 Task: Search round trip flight ticket for 2 adults, 2 infants in seat and 1 infant on lap in first from Valdosta: Valdosta Regional Airport to Springfield: Abraham Lincoln Capital Airport on 5-2-2023 and return on 5-3-2023. Choice of flights is Royal air maroc. Number of bags: 1 carry on bag and 5 checked bags. Price is upto 100000. Outbound departure time preference is 10:45. Return departure time preference is 13:30.
Action: Mouse moved to (383, 507)
Screenshot: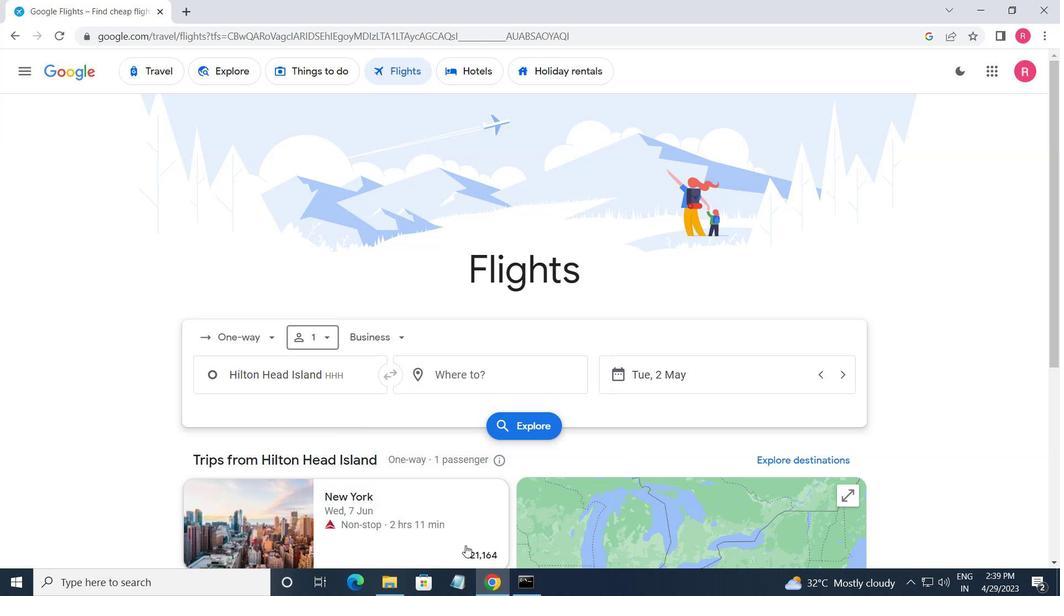 
Action: Mouse scrolled (383, 507) with delta (0, 0)
Screenshot: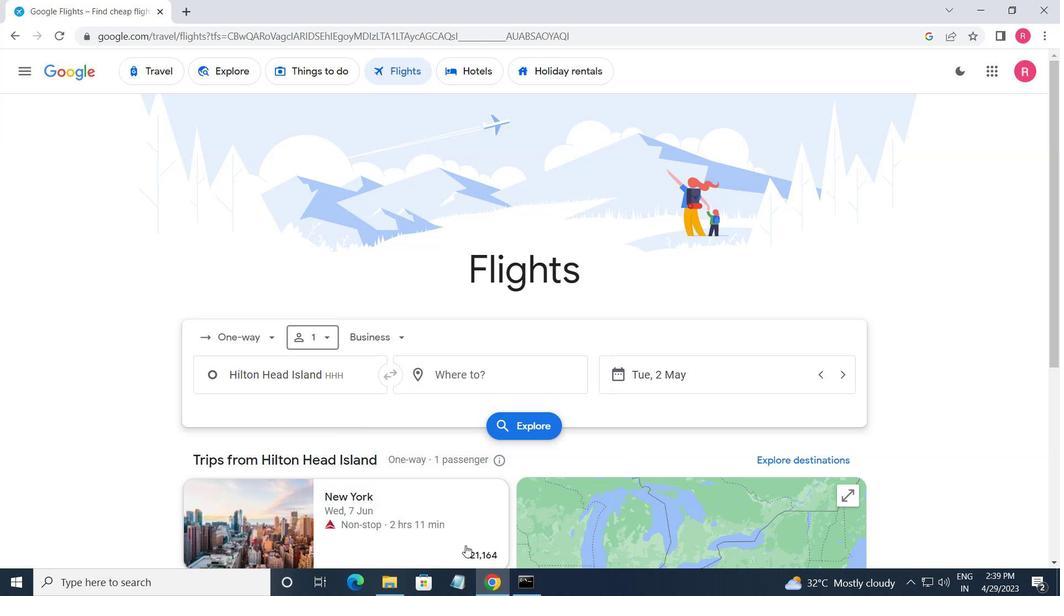 
Action: Mouse moved to (378, 506)
Screenshot: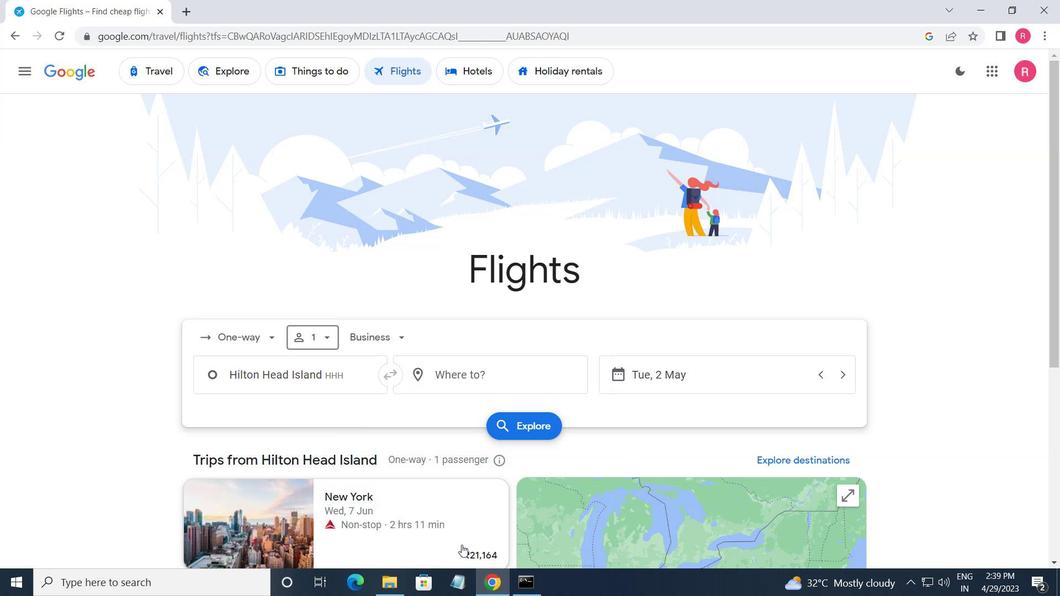 
Action: Mouse scrolled (378, 505) with delta (0, 0)
Screenshot: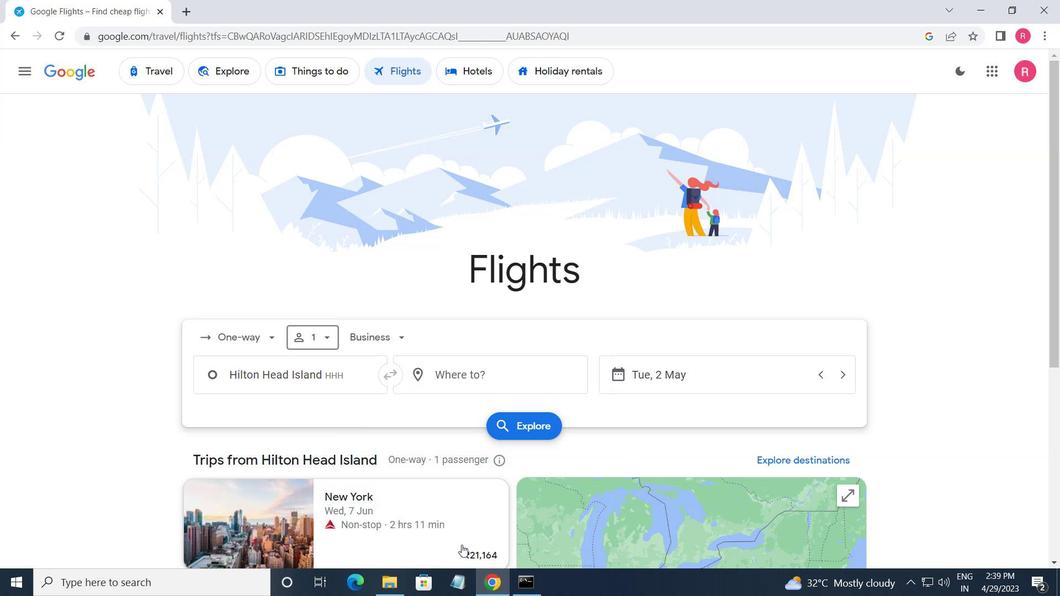
Action: Mouse moved to (364, 515)
Screenshot: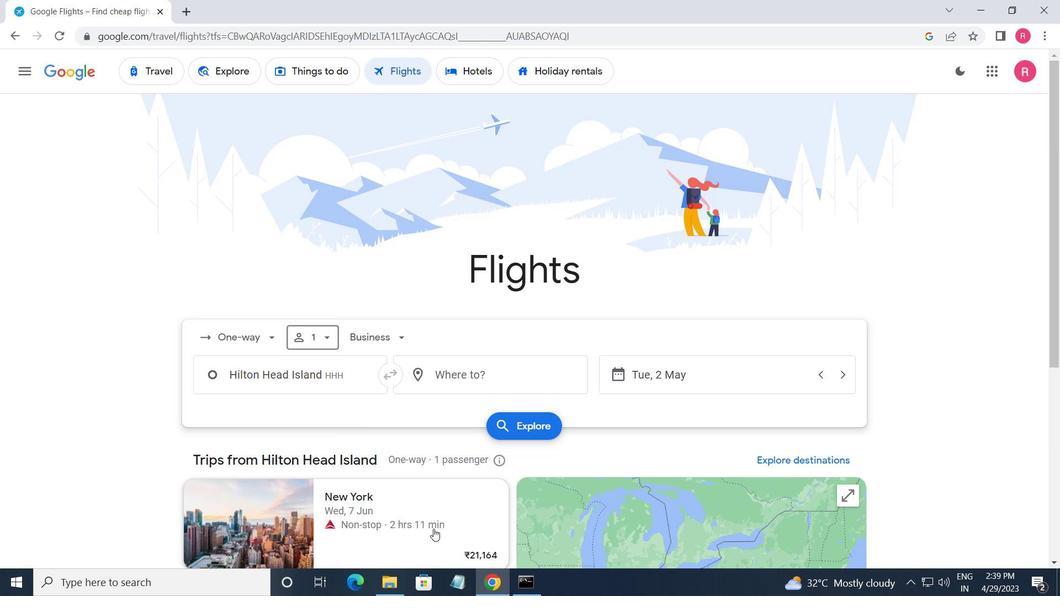 
Action: Mouse scrolled (364, 514) with delta (0, 0)
Screenshot: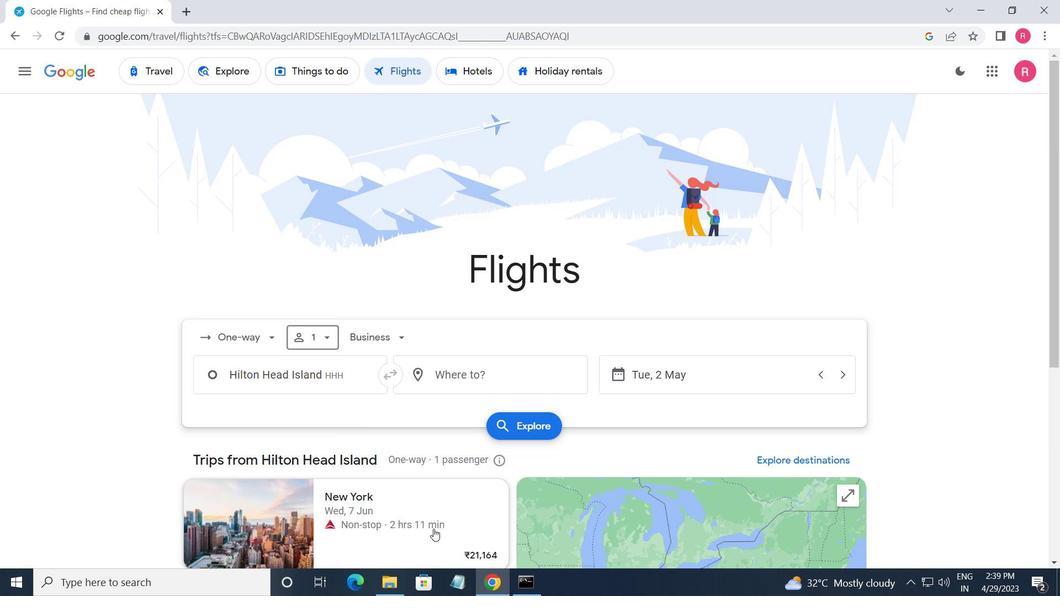 
Action: Mouse moved to (250, 136)
Screenshot: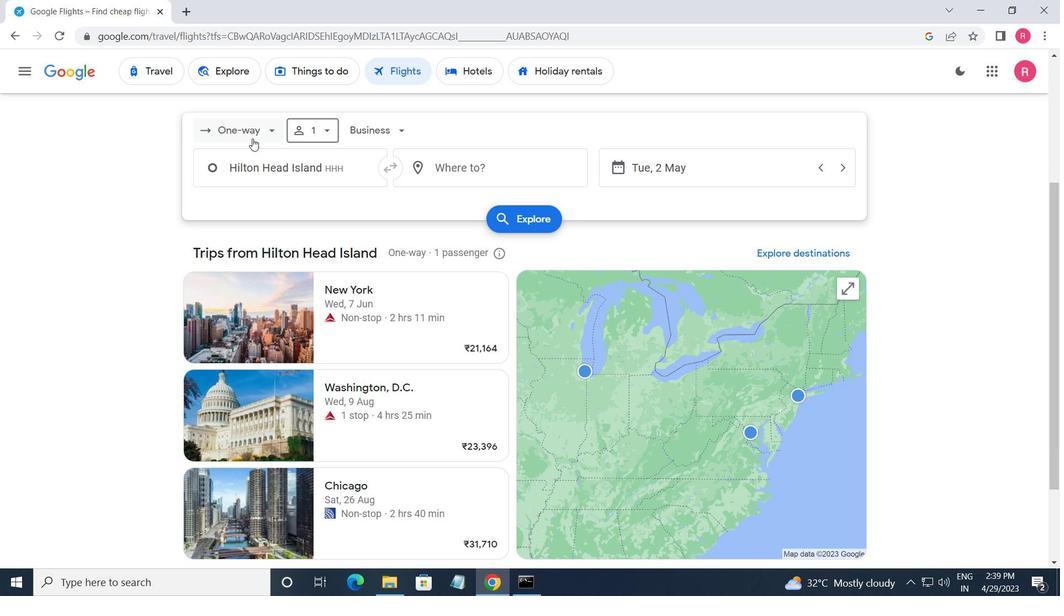 
Action: Mouse pressed left at (250, 136)
Screenshot: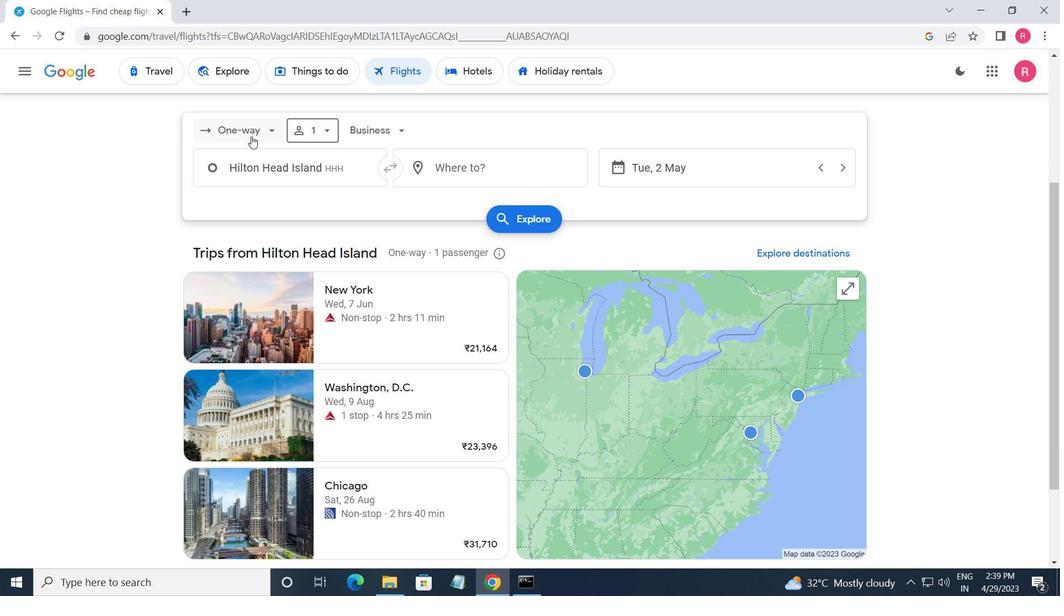 
Action: Mouse moved to (250, 171)
Screenshot: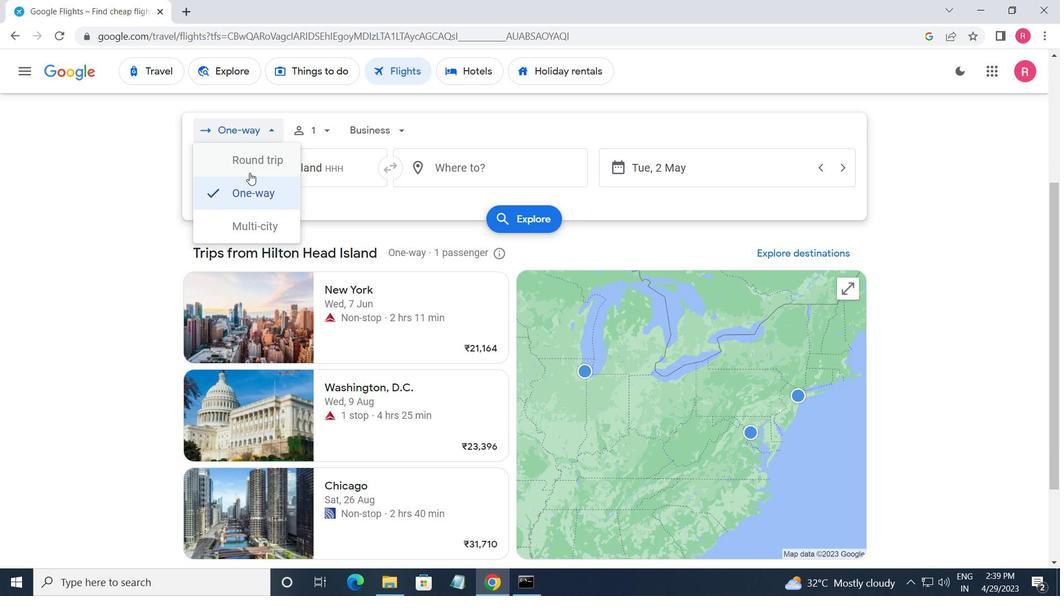 
Action: Mouse pressed left at (250, 171)
Screenshot: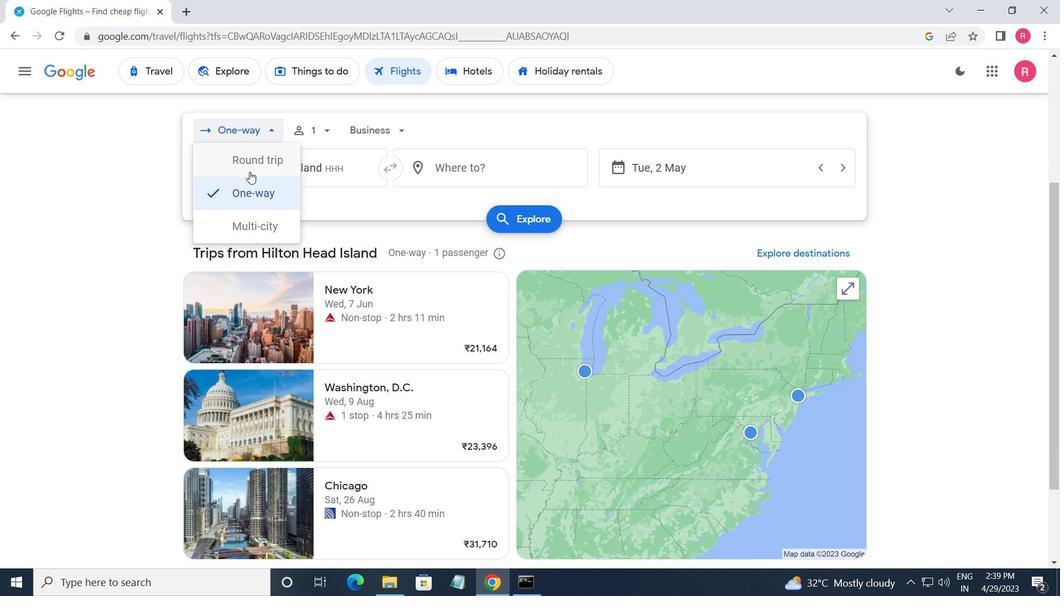 
Action: Mouse moved to (308, 128)
Screenshot: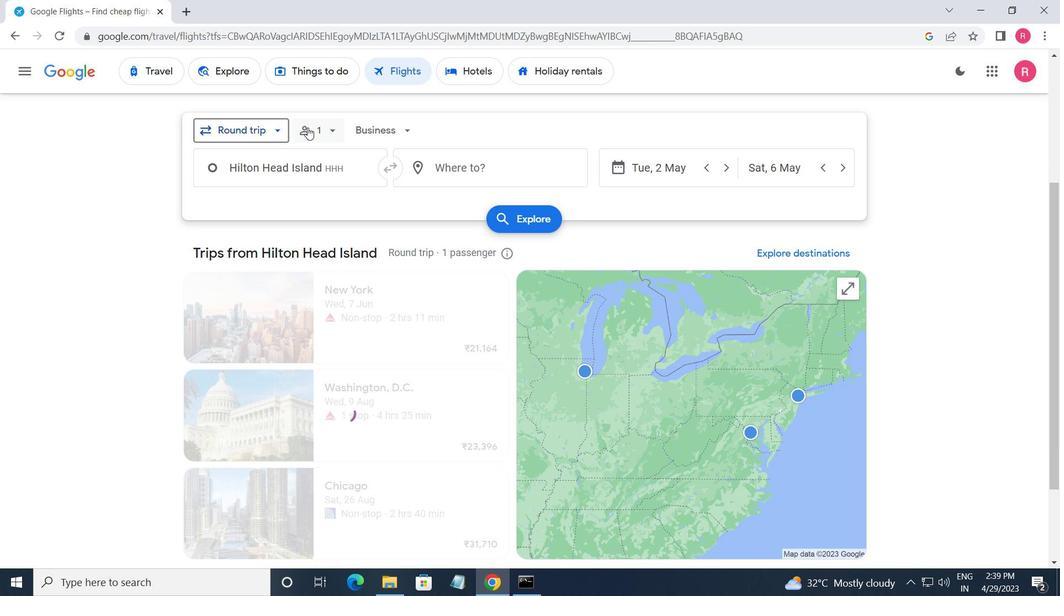 
Action: Mouse pressed left at (308, 128)
Screenshot: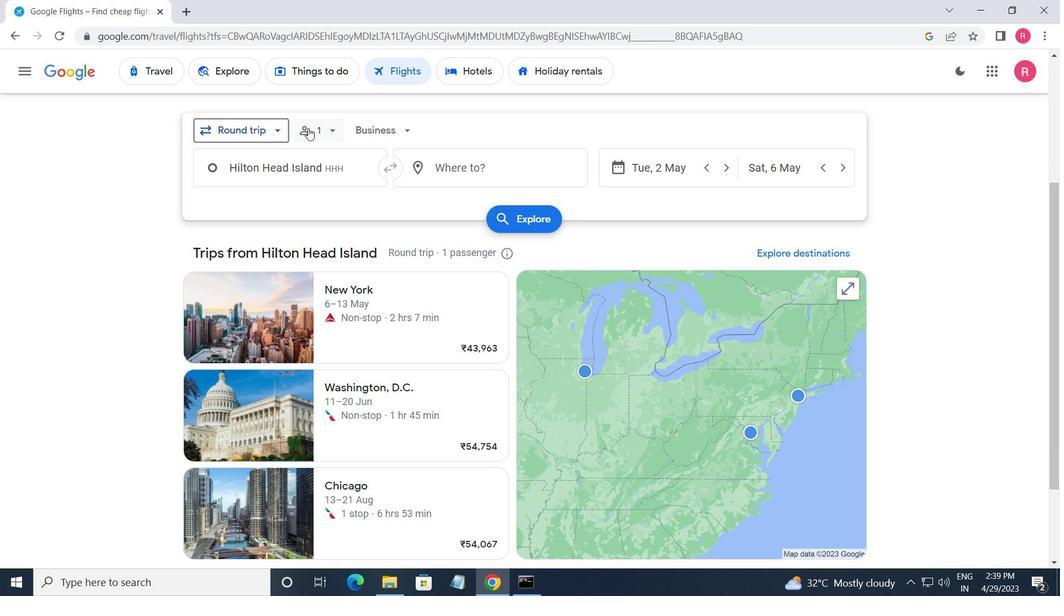 
Action: Mouse moved to (435, 167)
Screenshot: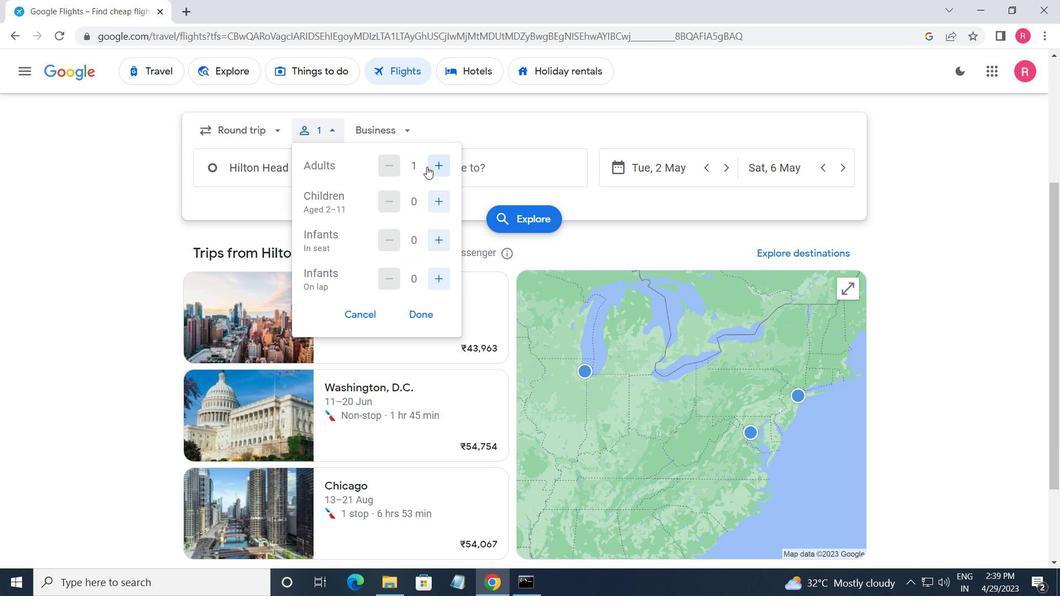 
Action: Mouse pressed left at (435, 167)
Screenshot: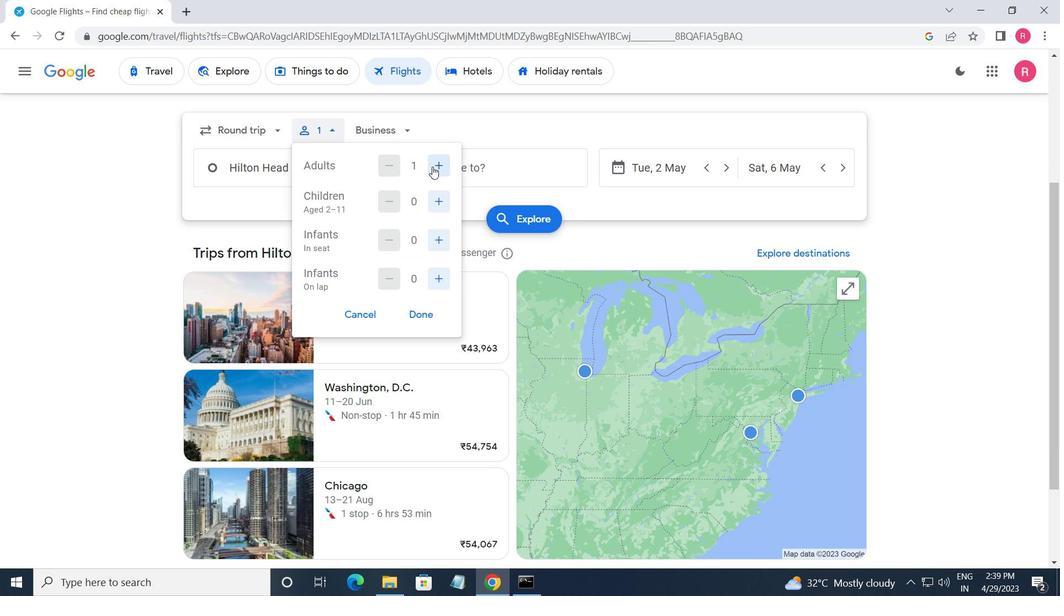 
Action: Mouse moved to (442, 197)
Screenshot: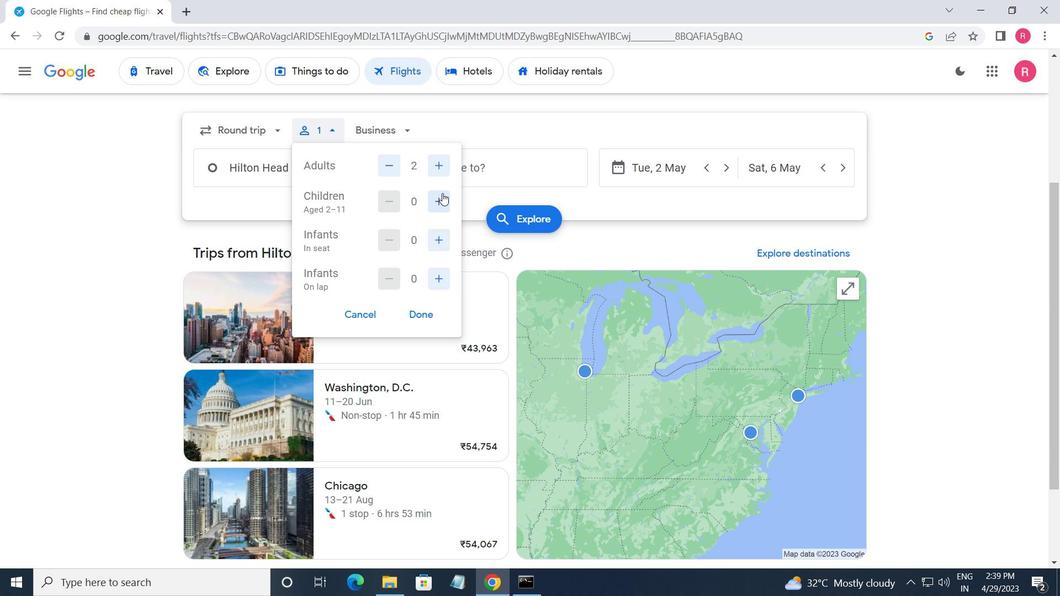 
Action: Mouse pressed left at (442, 197)
Screenshot: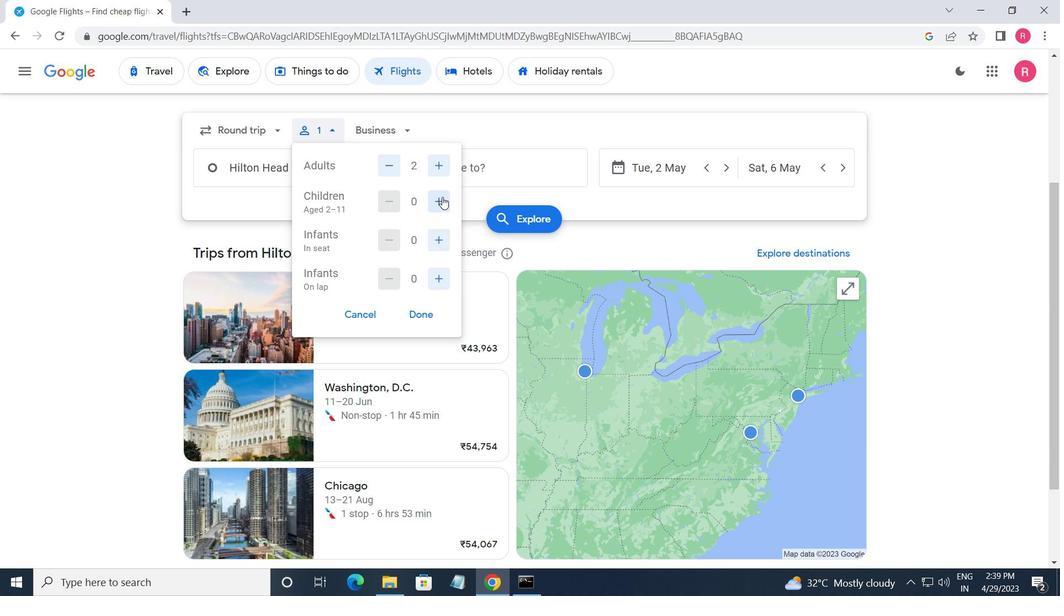 
Action: Mouse moved to (394, 198)
Screenshot: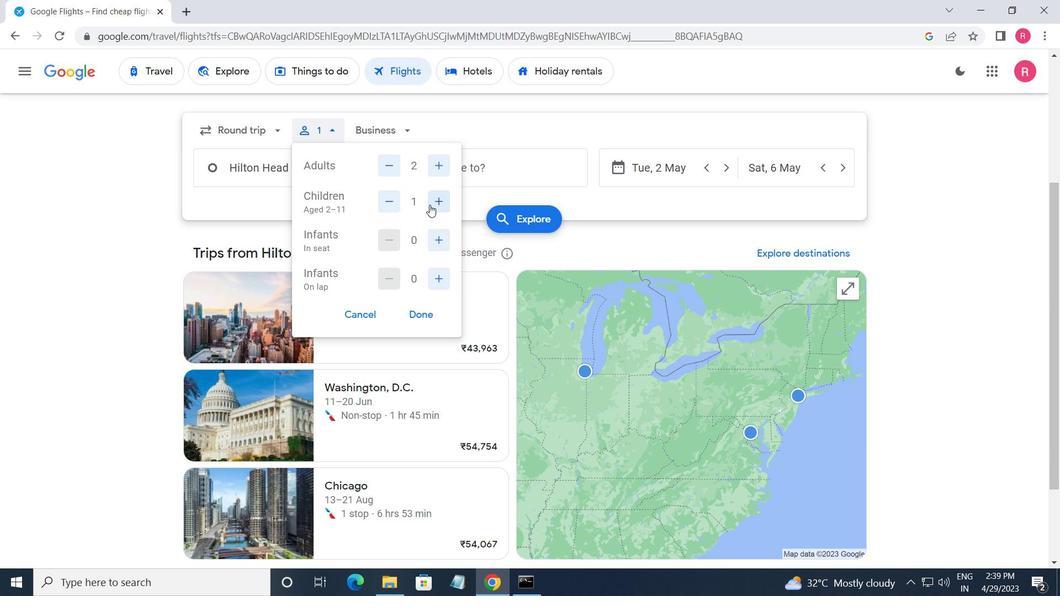 
Action: Mouse pressed left at (394, 198)
Screenshot: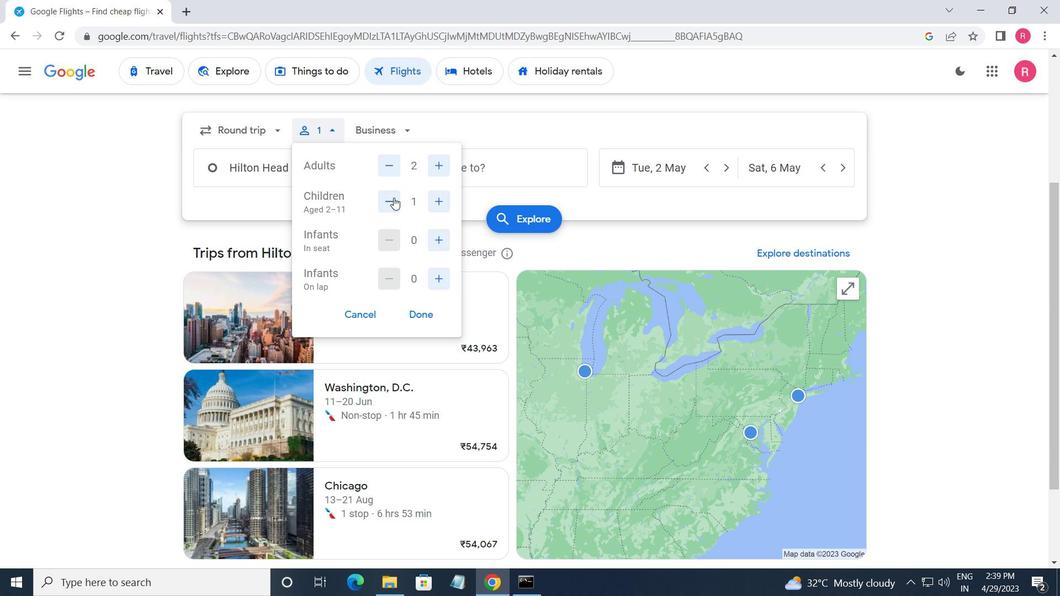 
Action: Mouse moved to (433, 232)
Screenshot: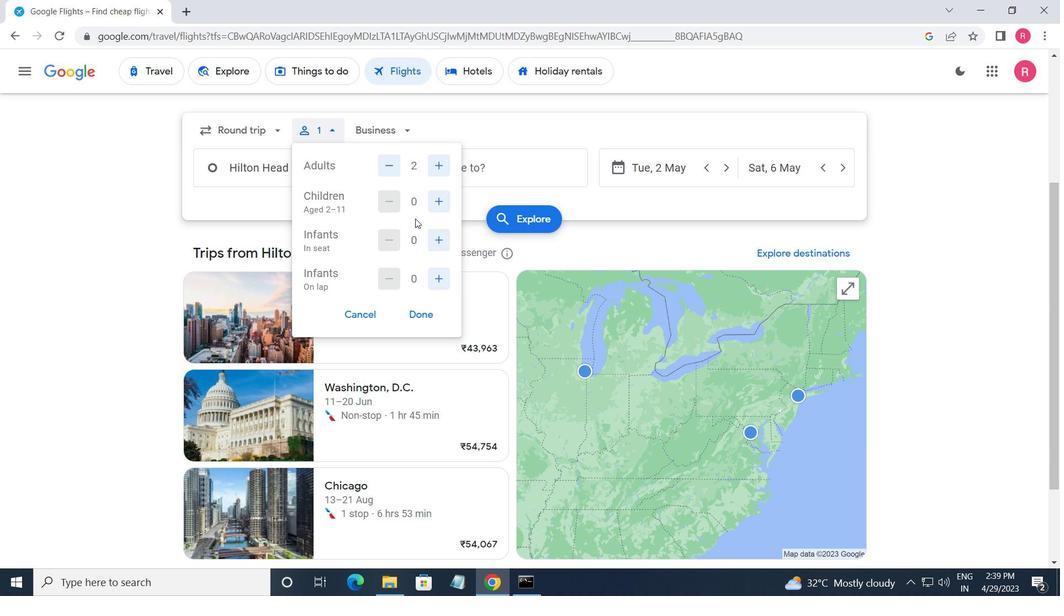 
Action: Mouse pressed left at (433, 232)
Screenshot: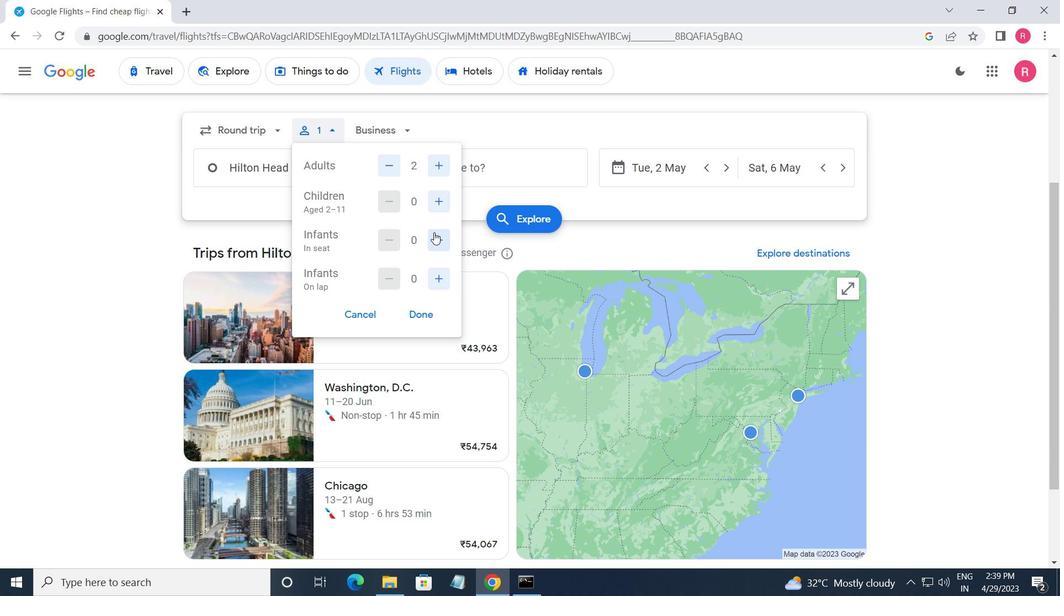 
Action: Mouse pressed left at (433, 232)
Screenshot: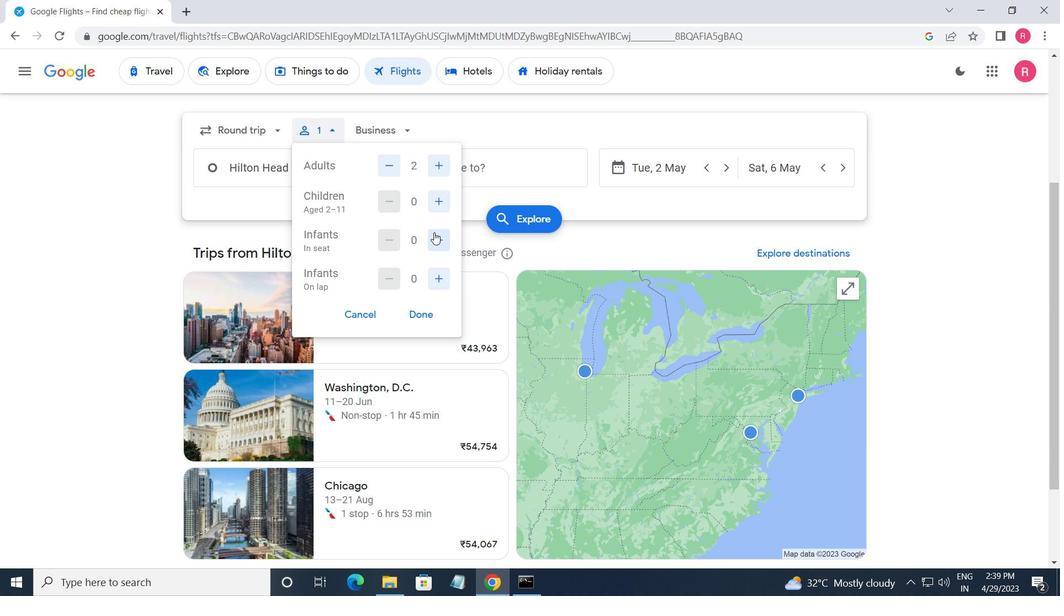 
Action: Mouse moved to (437, 277)
Screenshot: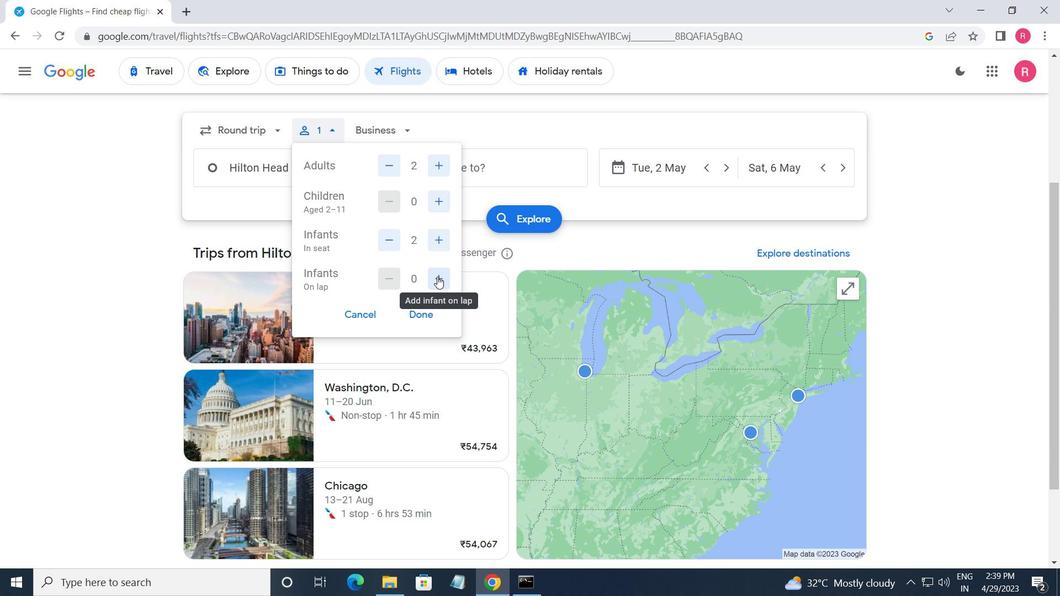 
Action: Mouse pressed left at (437, 277)
Screenshot: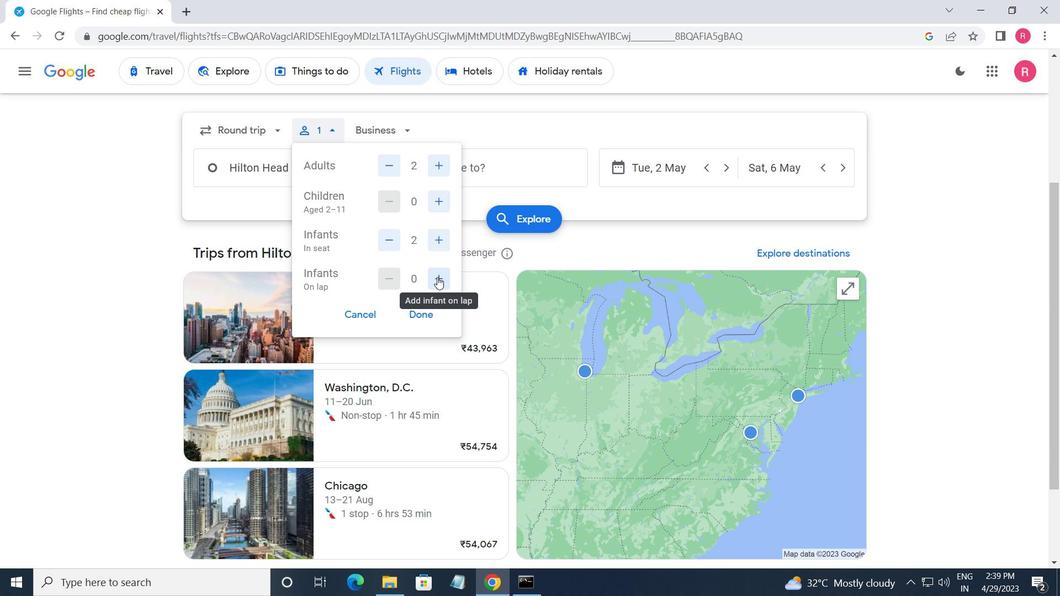 
Action: Mouse moved to (391, 131)
Screenshot: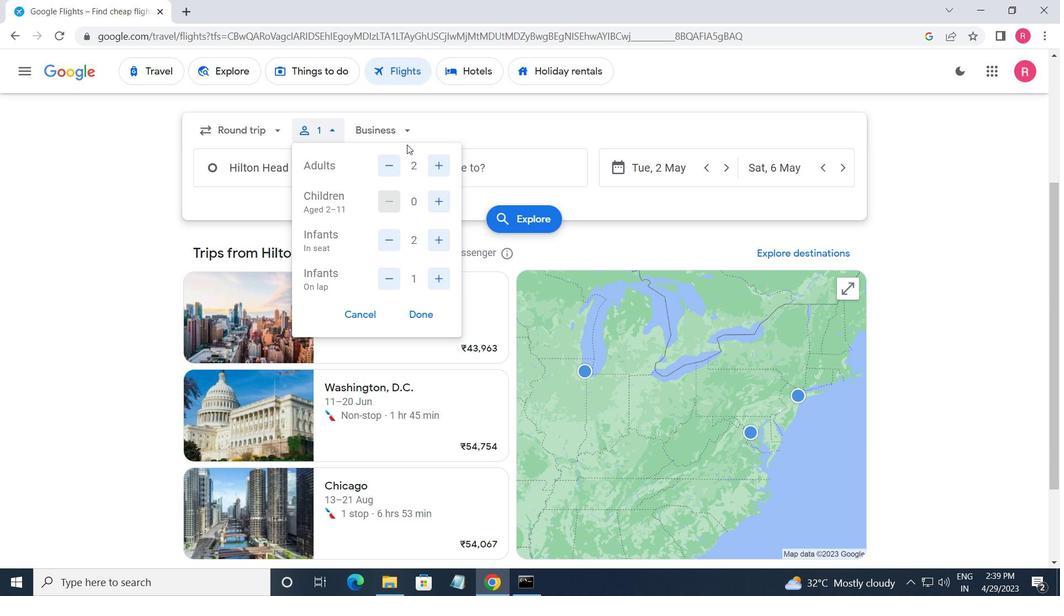 
Action: Mouse pressed left at (391, 131)
Screenshot: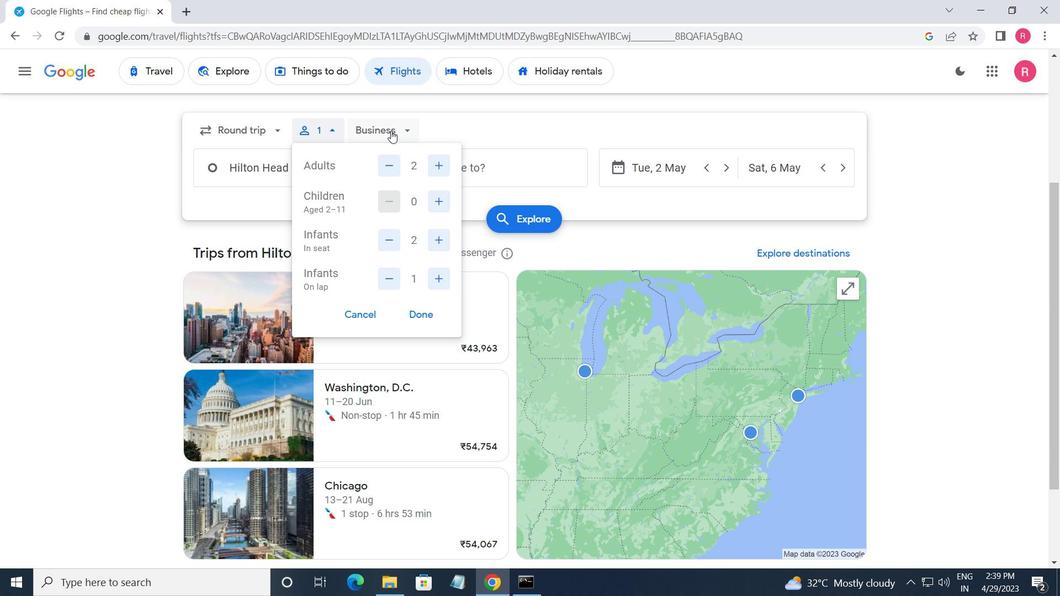 
Action: Mouse moved to (418, 250)
Screenshot: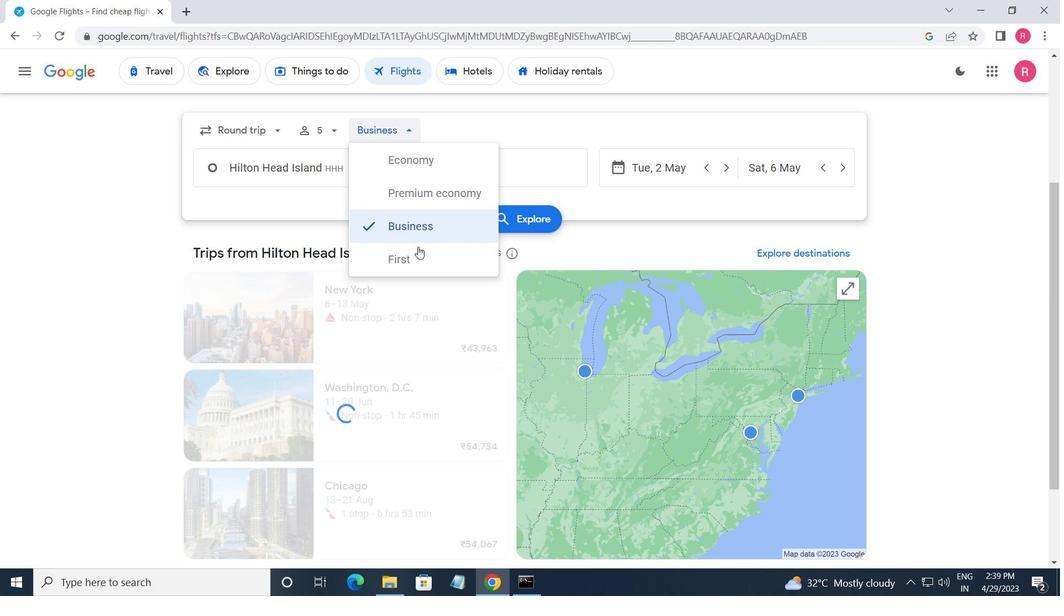 
Action: Mouse pressed left at (418, 250)
Screenshot: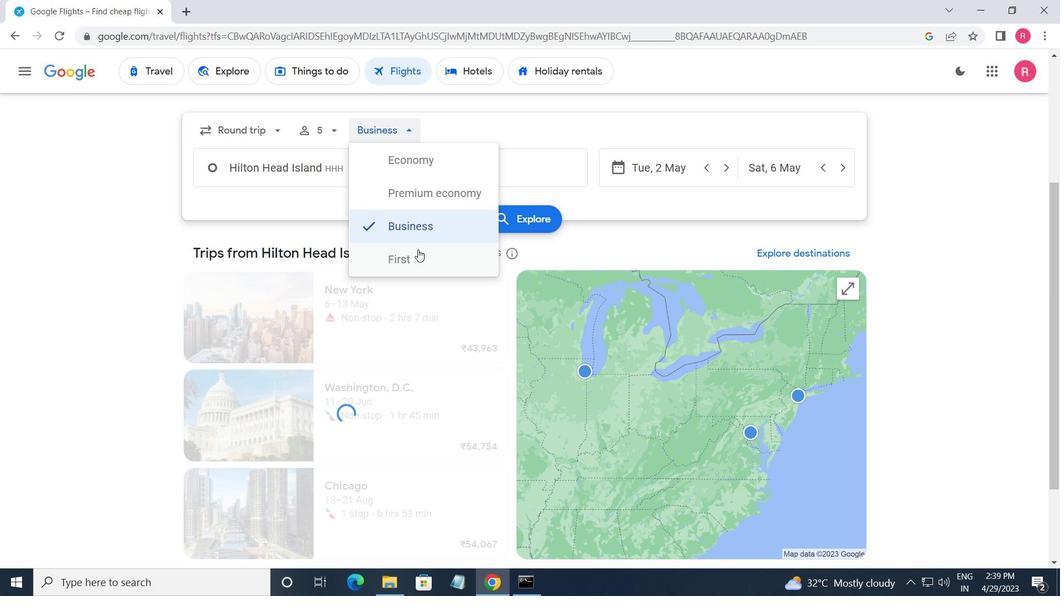 
Action: Mouse moved to (347, 173)
Screenshot: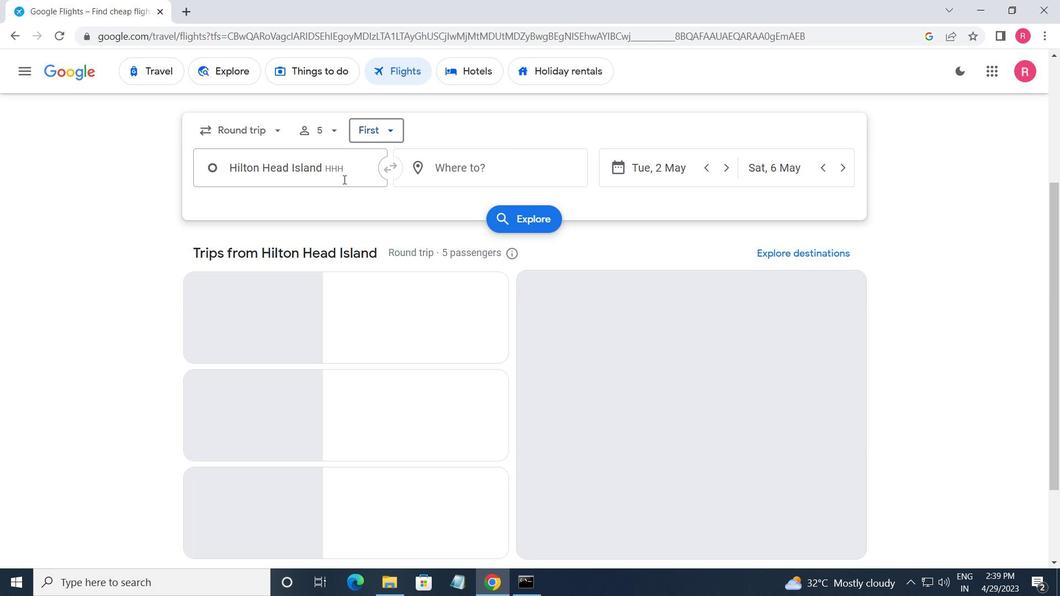 
Action: Mouse pressed left at (347, 173)
Screenshot: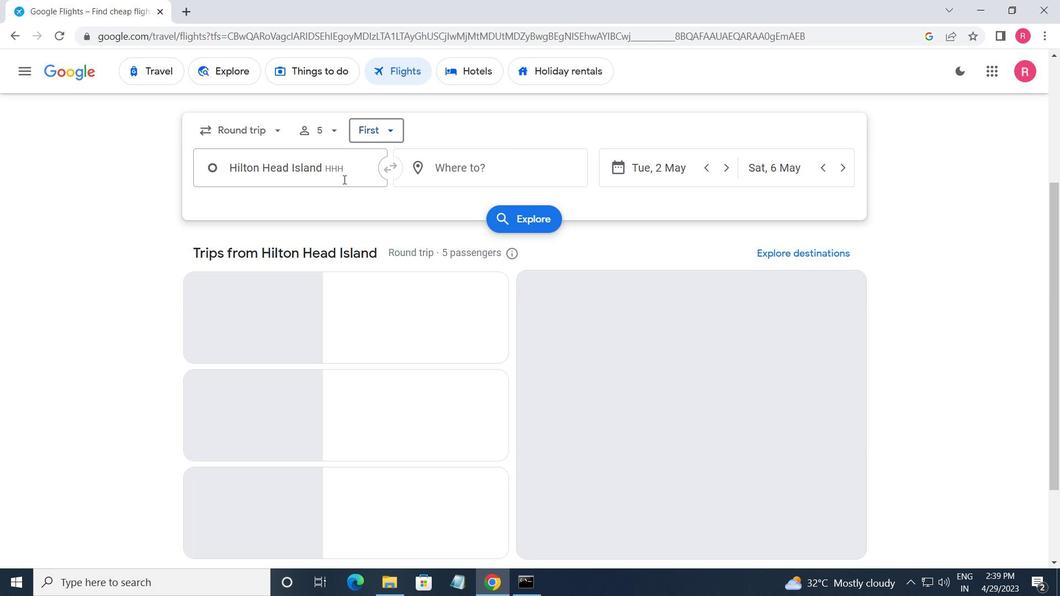 
Action: Mouse moved to (348, 173)
Screenshot: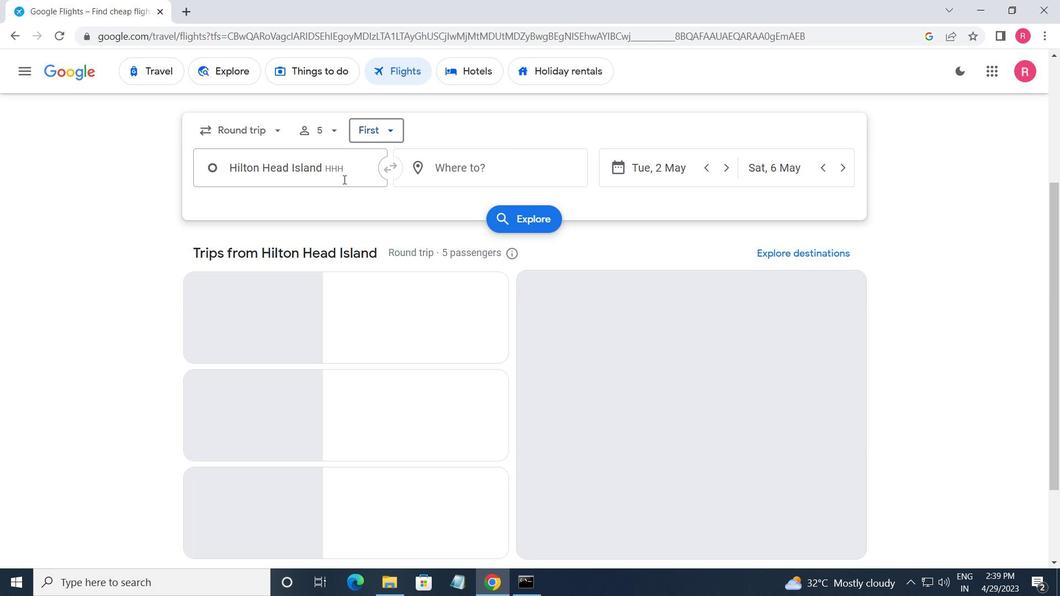 
Action: Key pressed <Key.shift>VALDOSTA<Key.space>
Screenshot: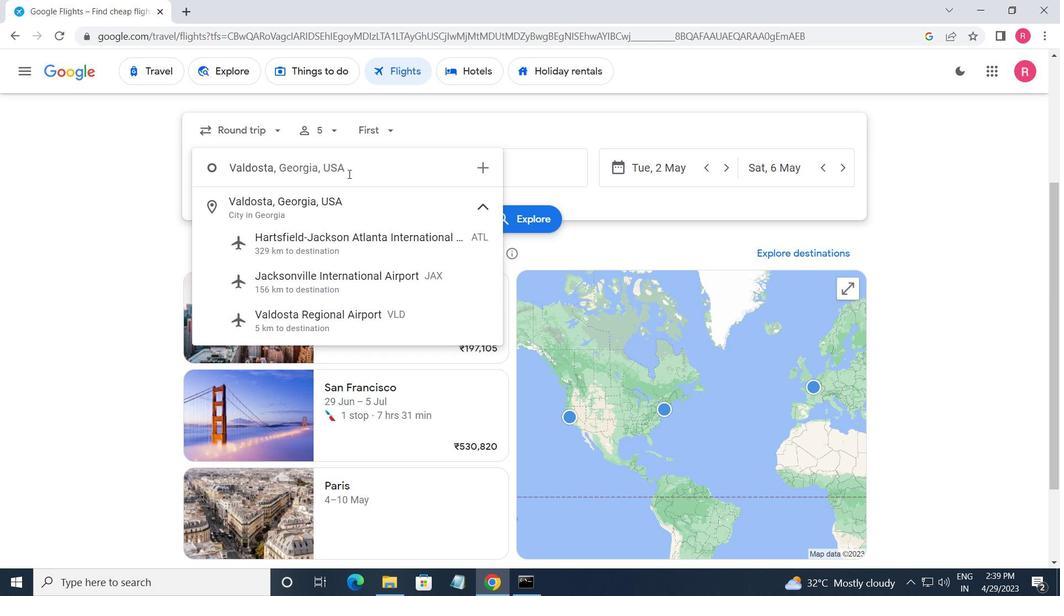 
Action: Mouse moved to (324, 332)
Screenshot: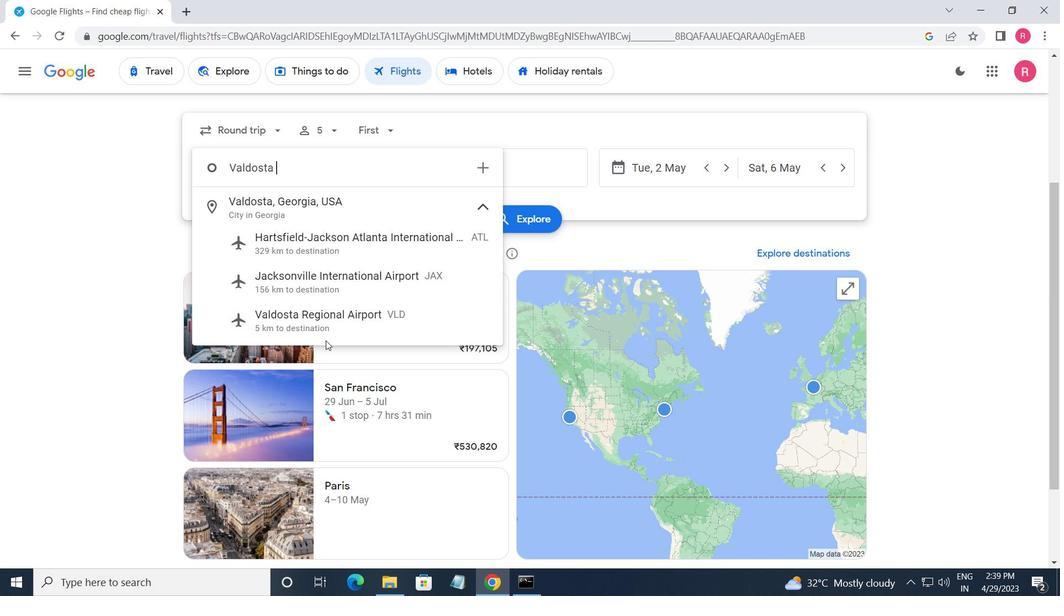
Action: Mouse pressed left at (324, 332)
Screenshot: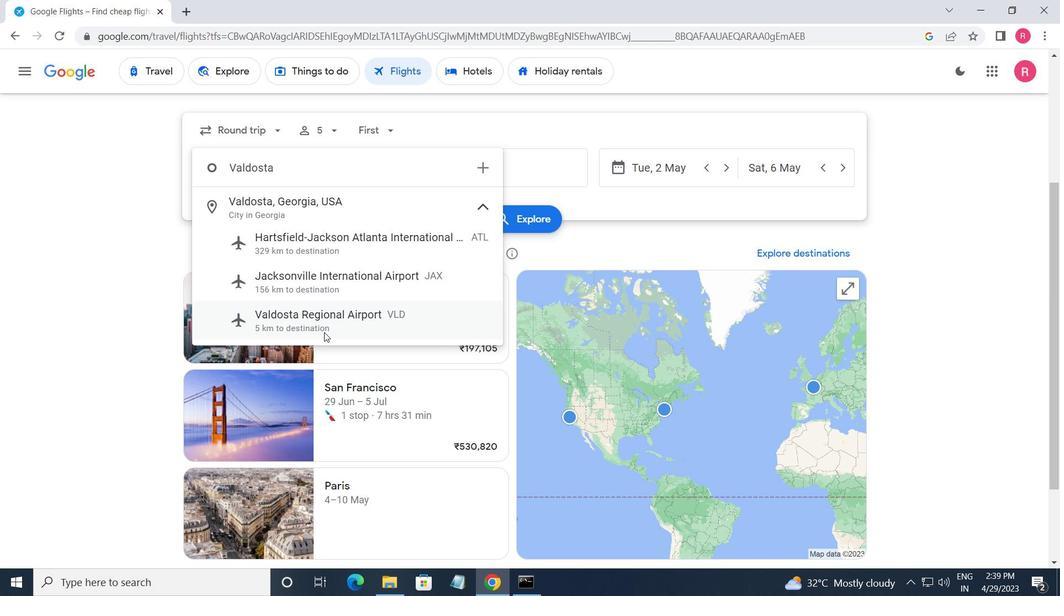 
Action: Mouse moved to (430, 173)
Screenshot: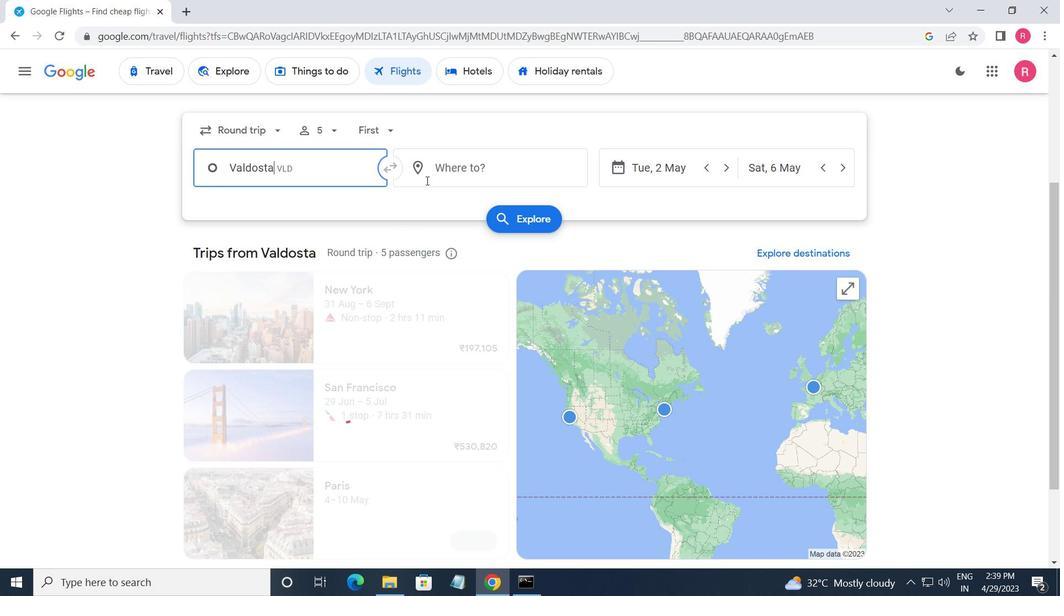 
Action: Mouse pressed left at (430, 173)
Screenshot: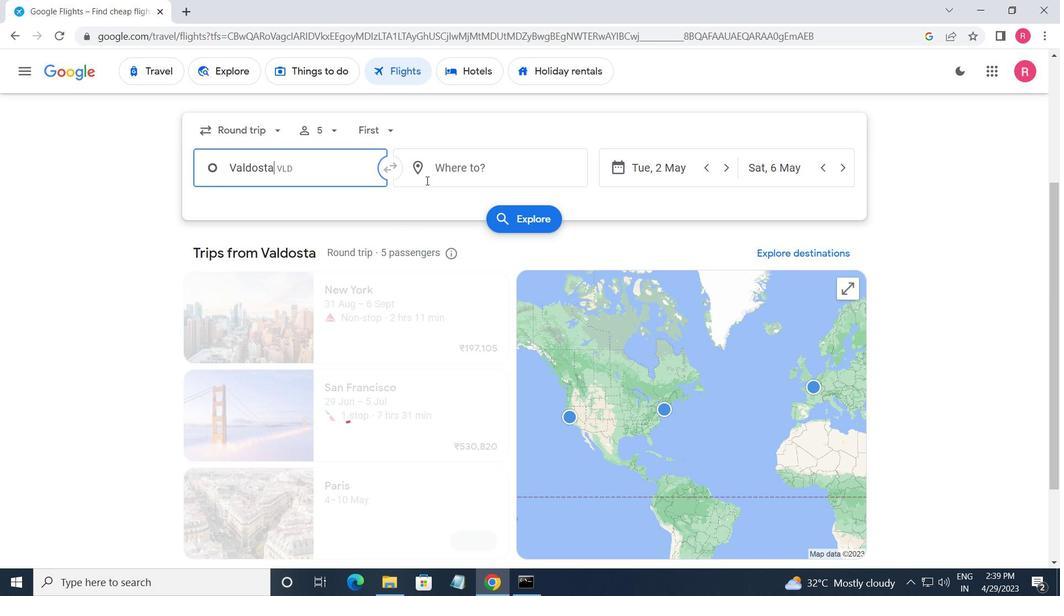
Action: Mouse moved to (480, 311)
Screenshot: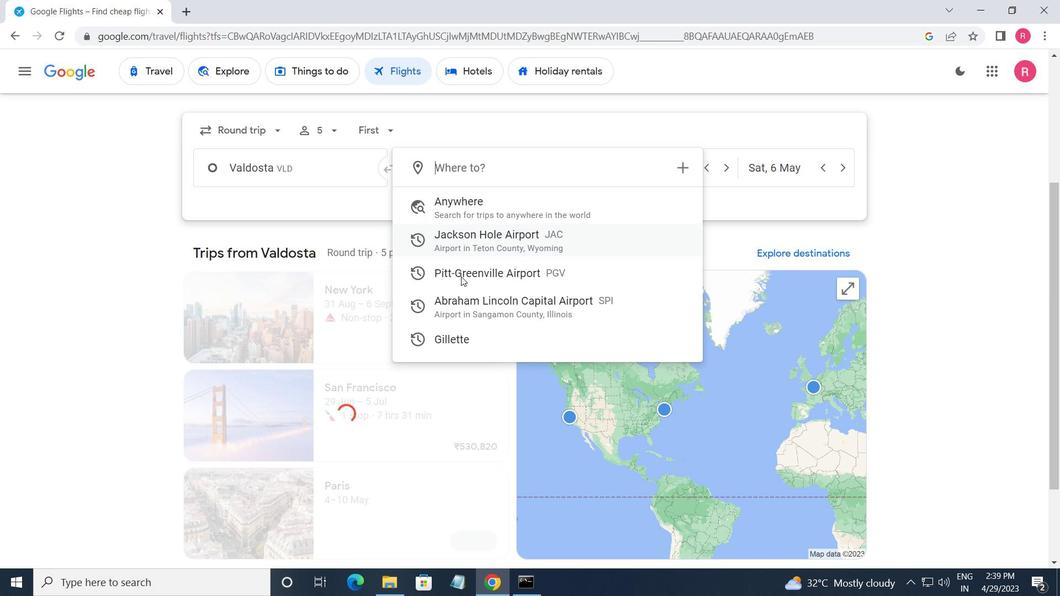 
Action: Mouse pressed left at (480, 311)
Screenshot: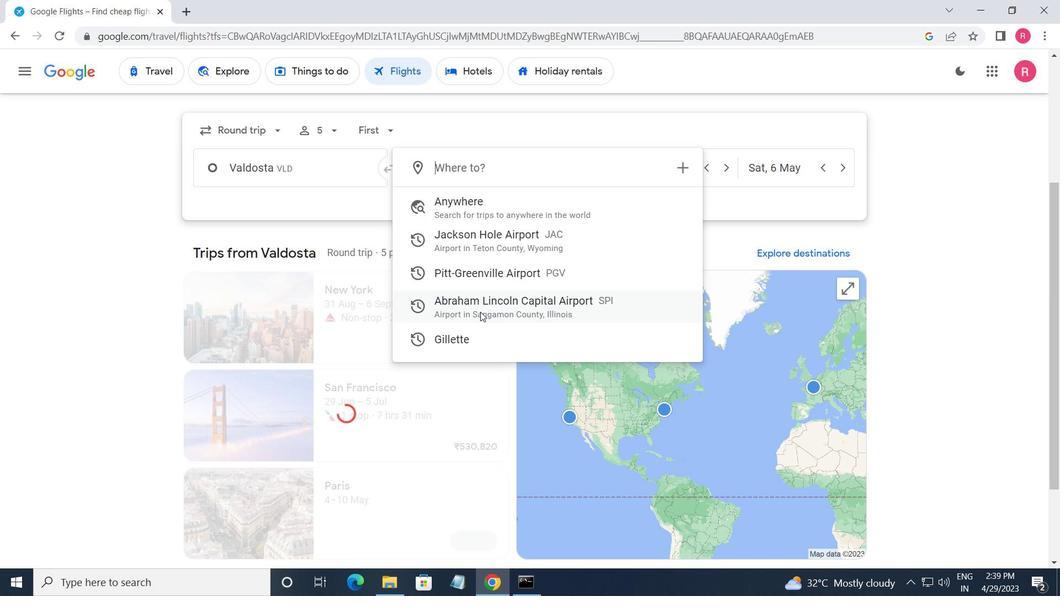 
Action: Mouse moved to (691, 178)
Screenshot: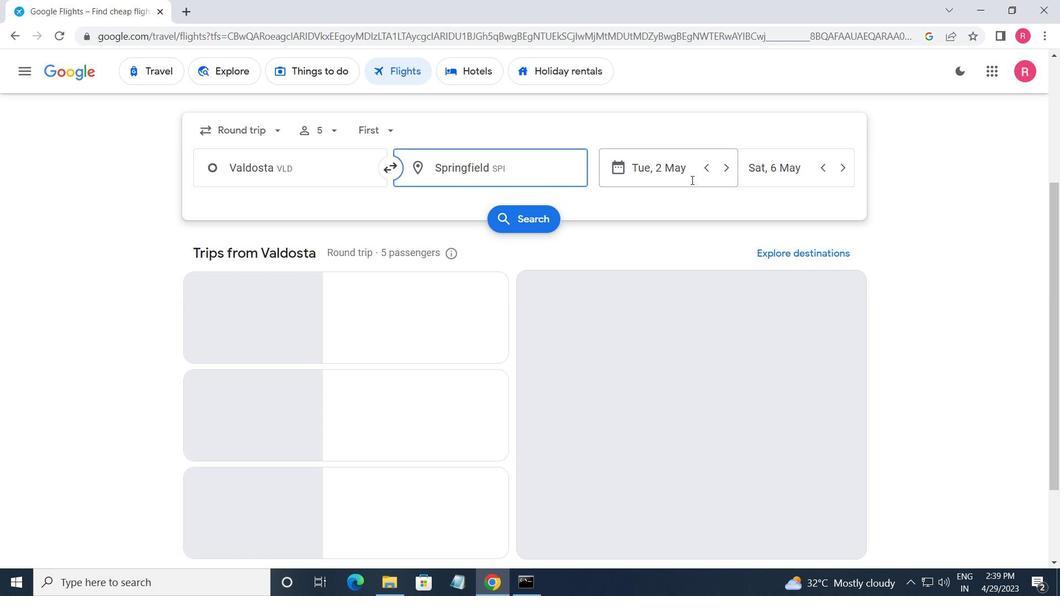 
Action: Mouse pressed left at (691, 178)
Screenshot: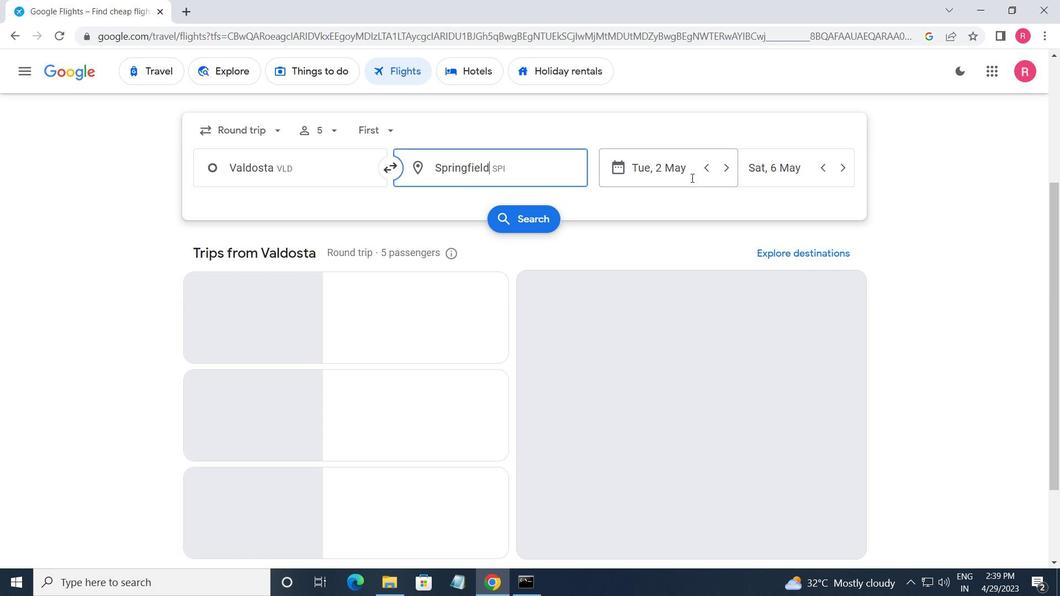 
Action: Mouse moved to (692, 286)
Screenshot: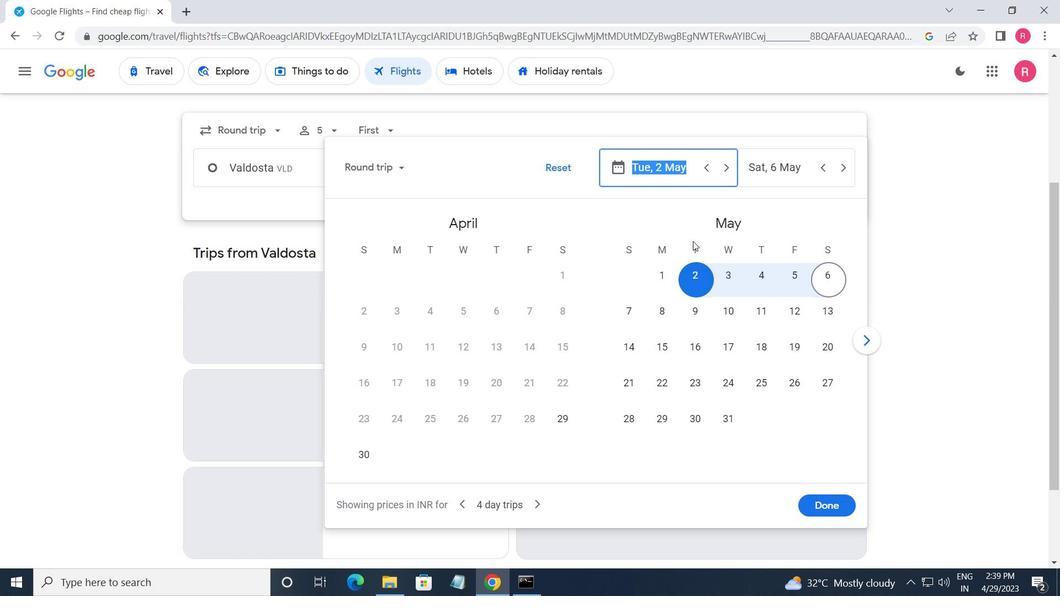 
Action: Mouse pressed left at (692, 286)
Screenshot: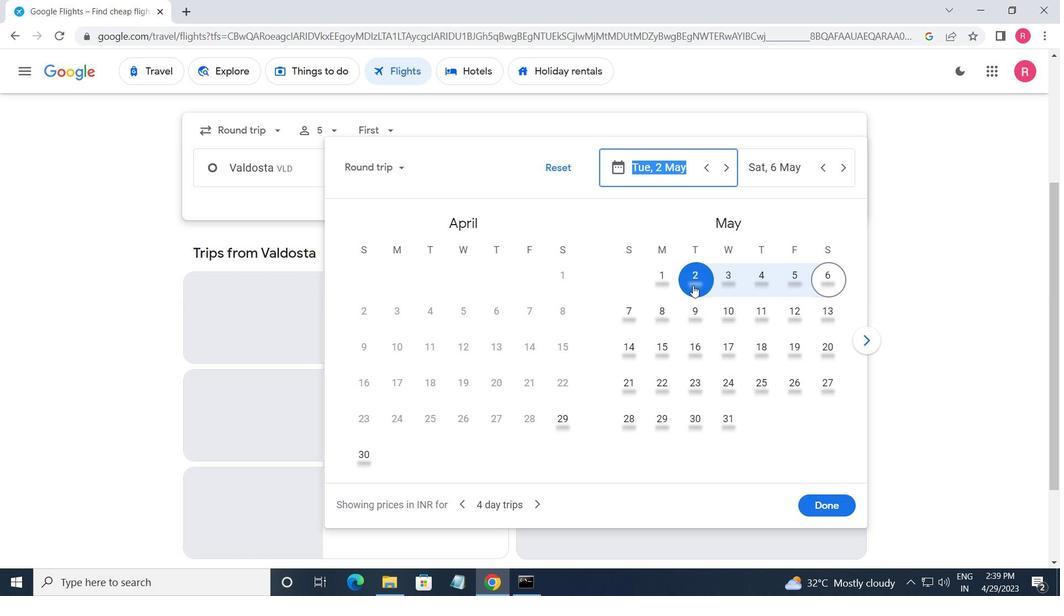
Action: Mouse moved to (731, 282)
Screenshot: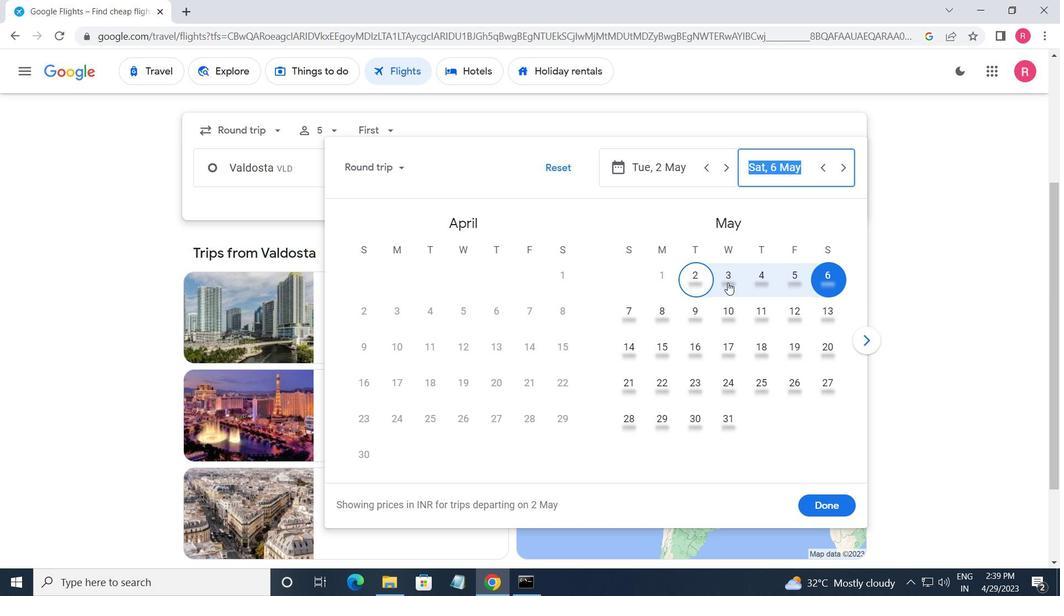 
Action: Mouse pressed left at (731, 282)
Screenshot: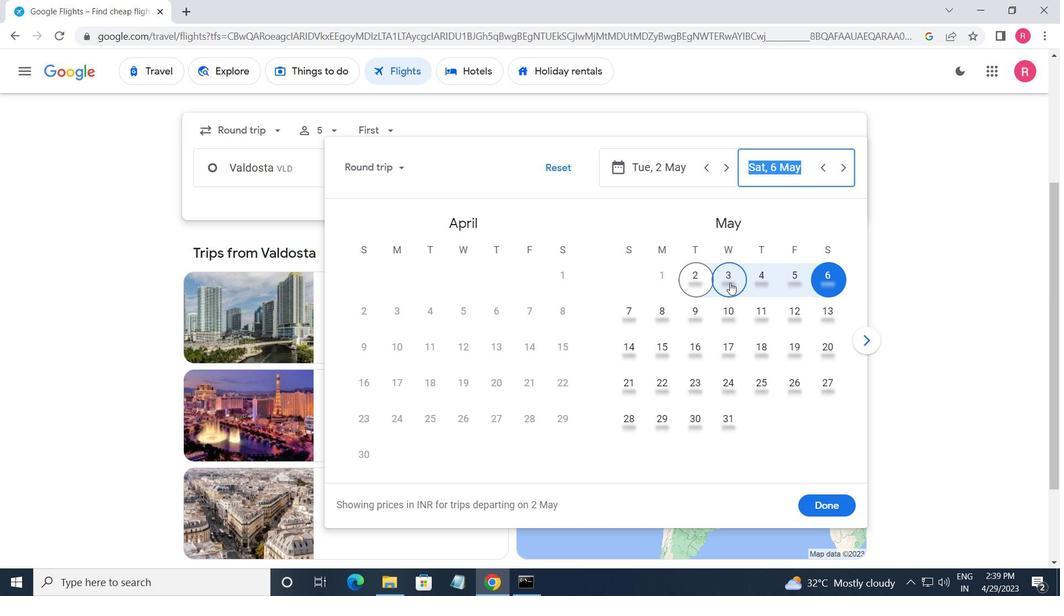 
Action: Mouse moved to (821, 506)
Screenshot: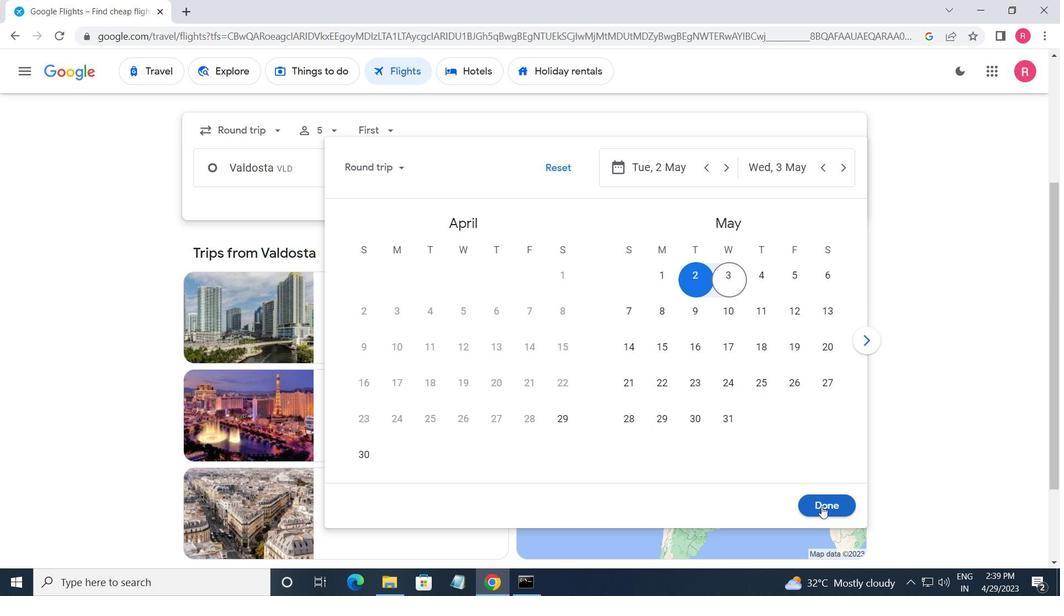 
Action: Mouse pressed left at (821, 506)
Screenshot: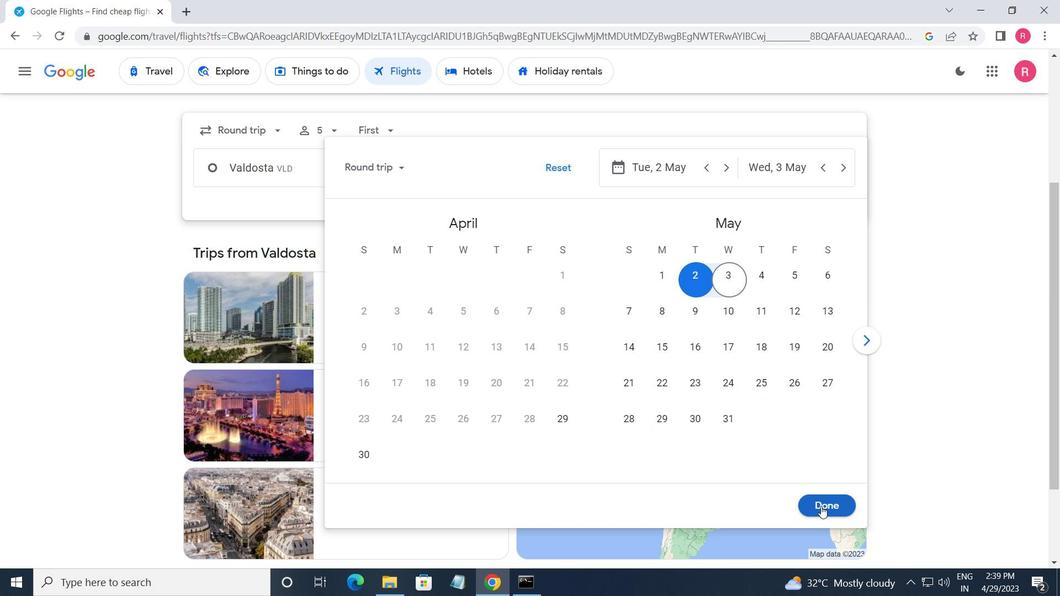 
Action: Mouse moved to (531, 230)
Screenshot: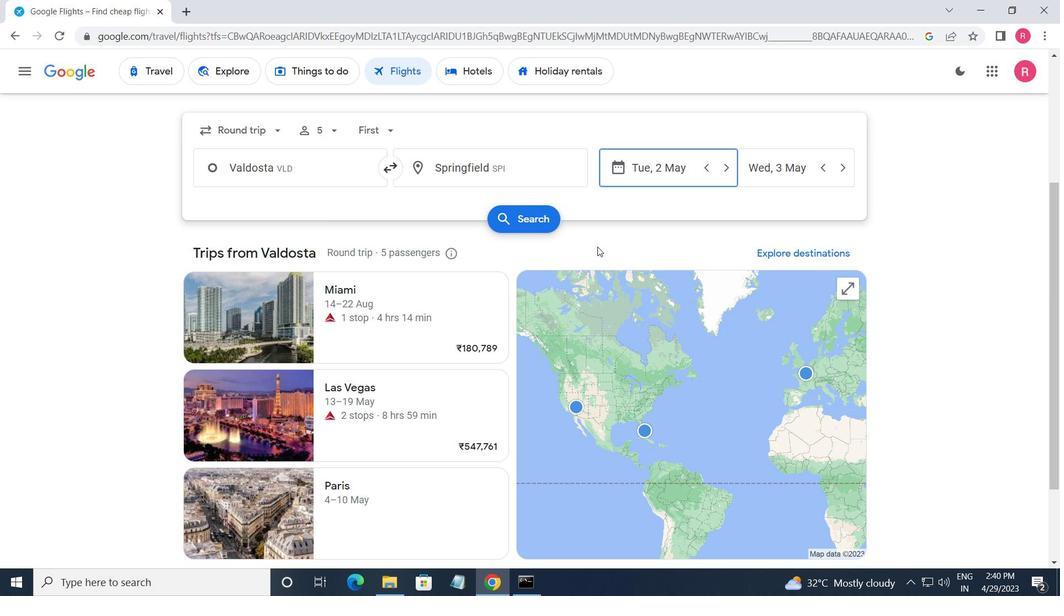 
Action: Mouse pressed left at (531, 230)
Screenshot: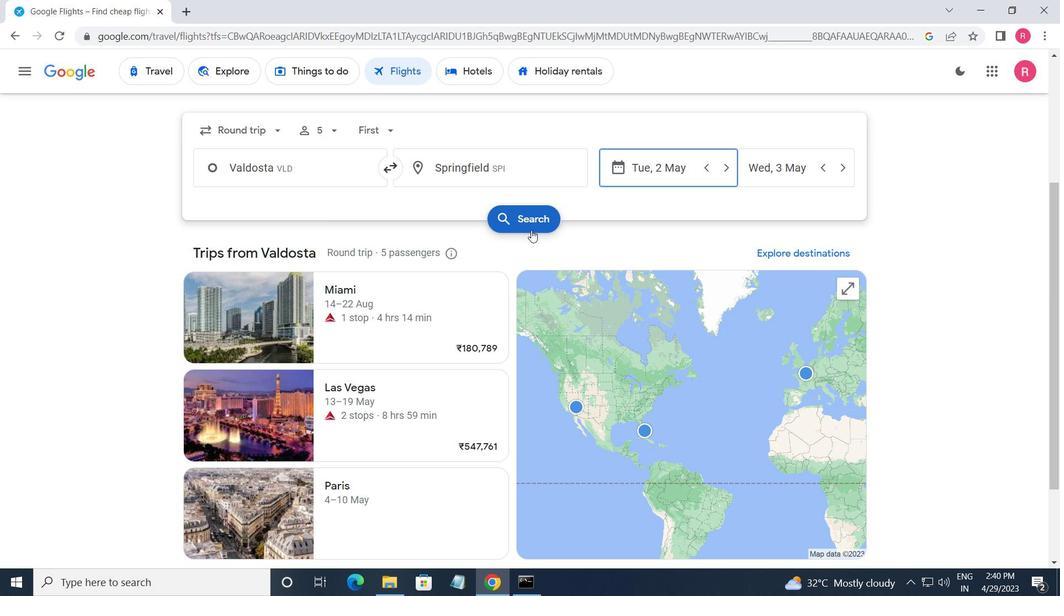 
Action: Mouse moved to (202, 196)
Screenshot: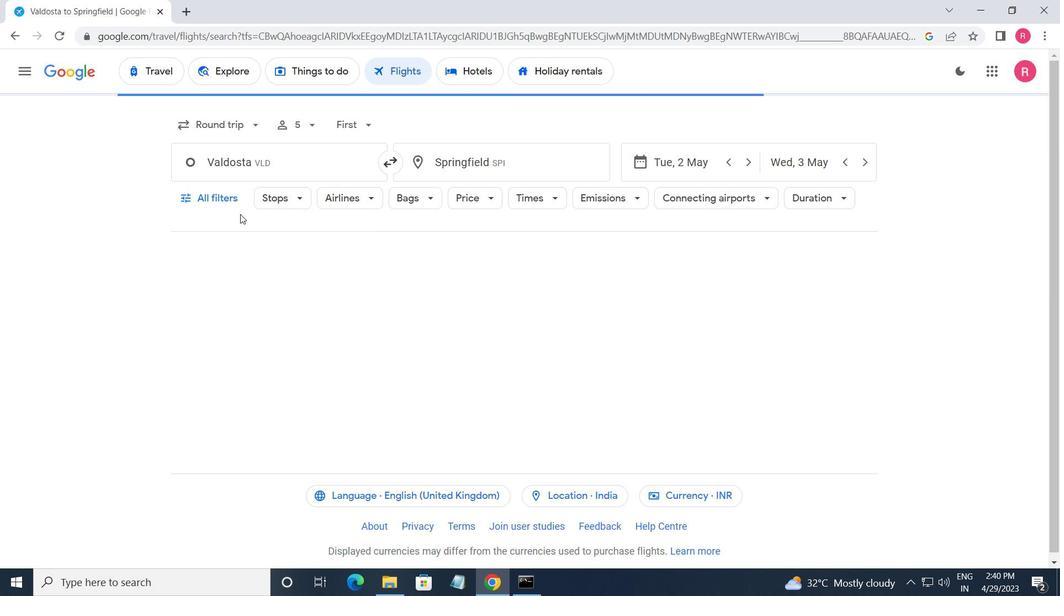 
Action: Mouse pressed left at (202, 196)
Screenshot: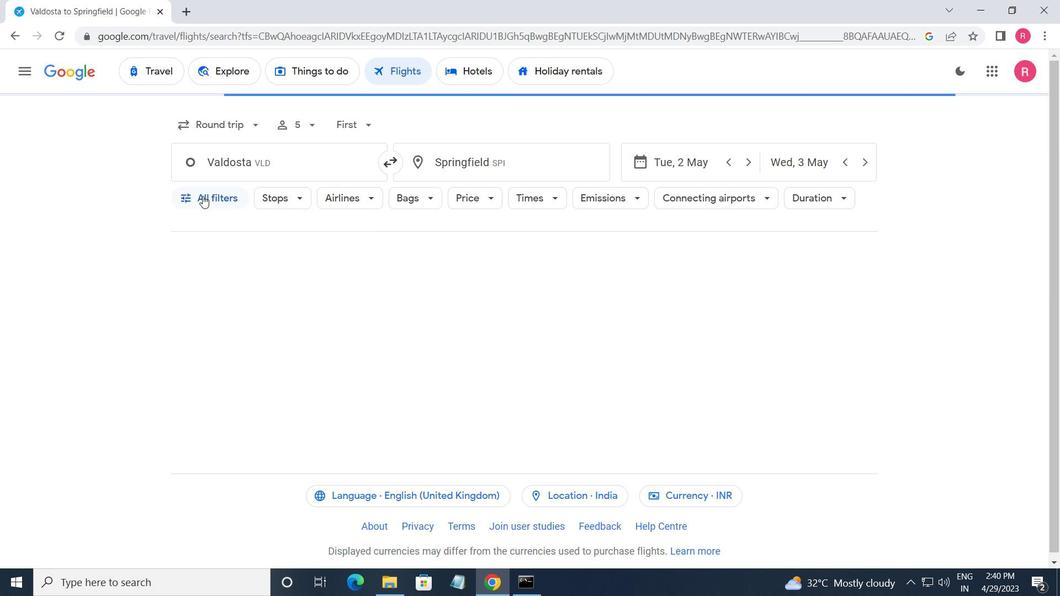 
Action: Mouse moved to (261, 333)
Screenshot: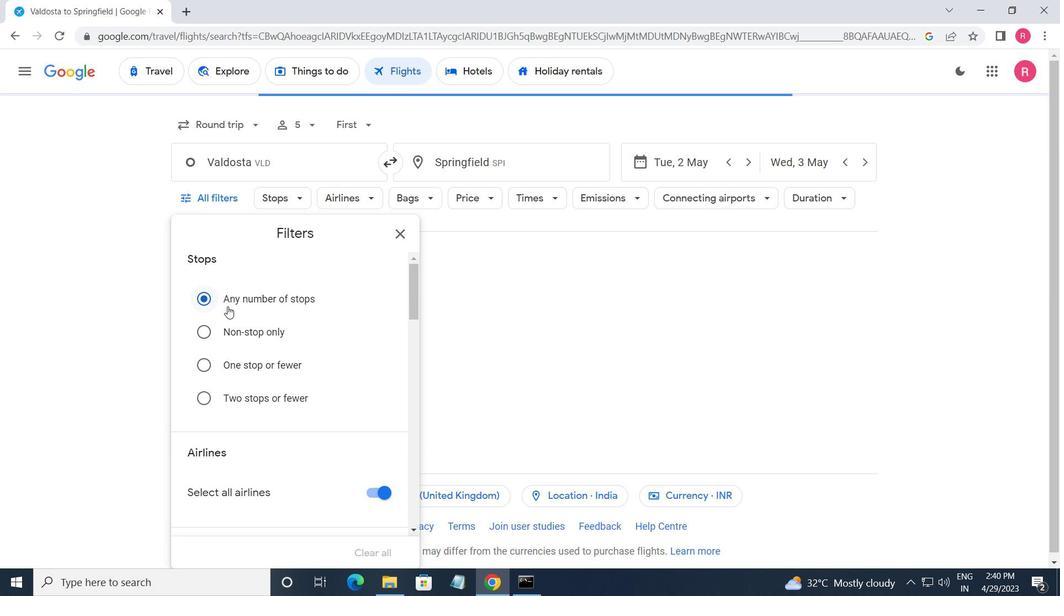 
Action: Mouse scrolled (261, 332) with delta (0, 0)
Screenshot: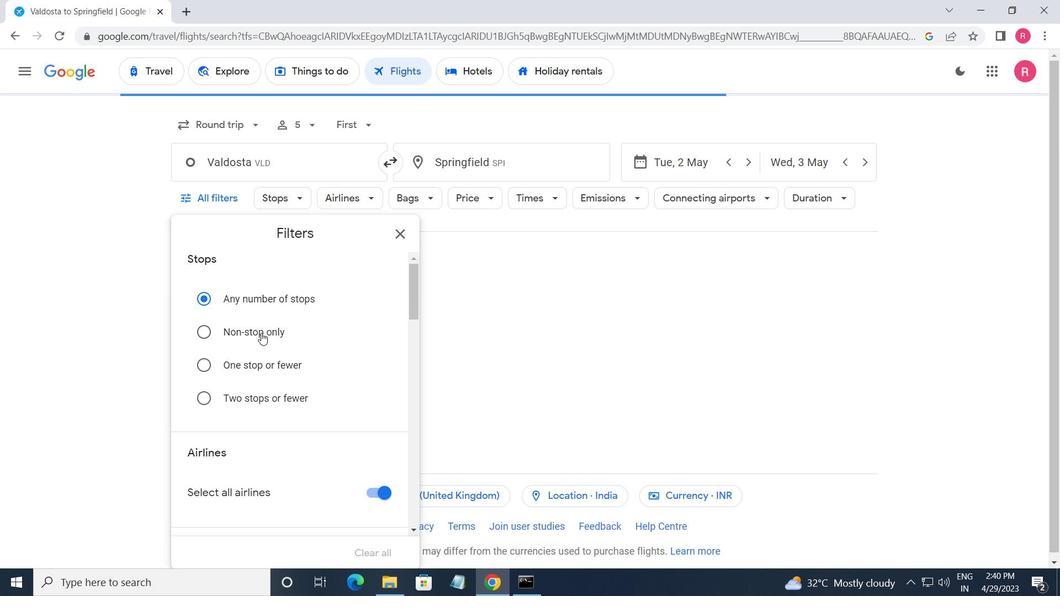 
Action: Mouse scrolled (261, 332) with delta (0, 0)
Screenshot: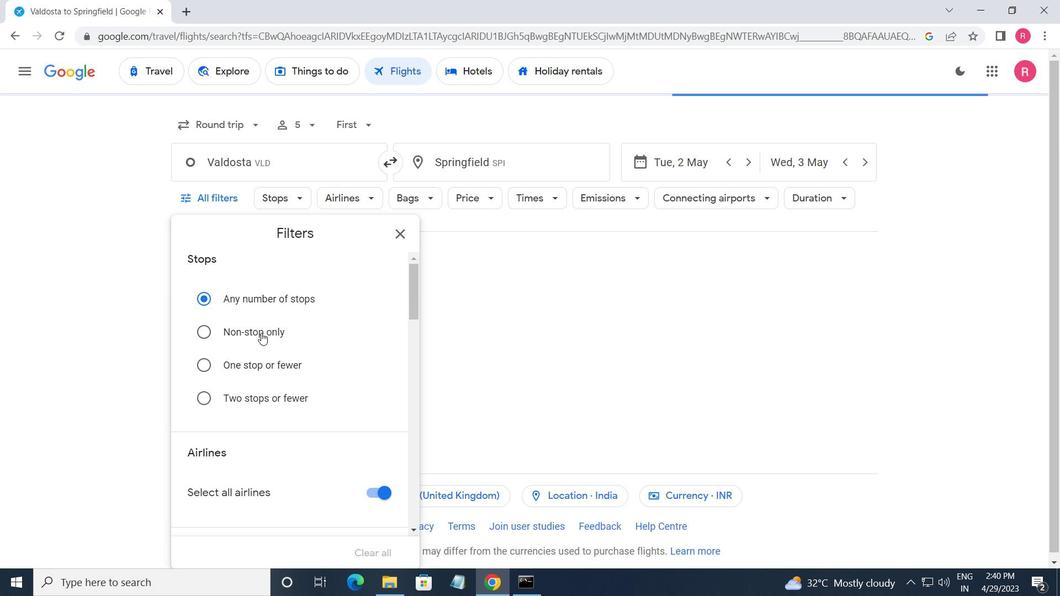 
Action: Mouse scrolled (261, 332) with delta (0, 0)
Screenshot: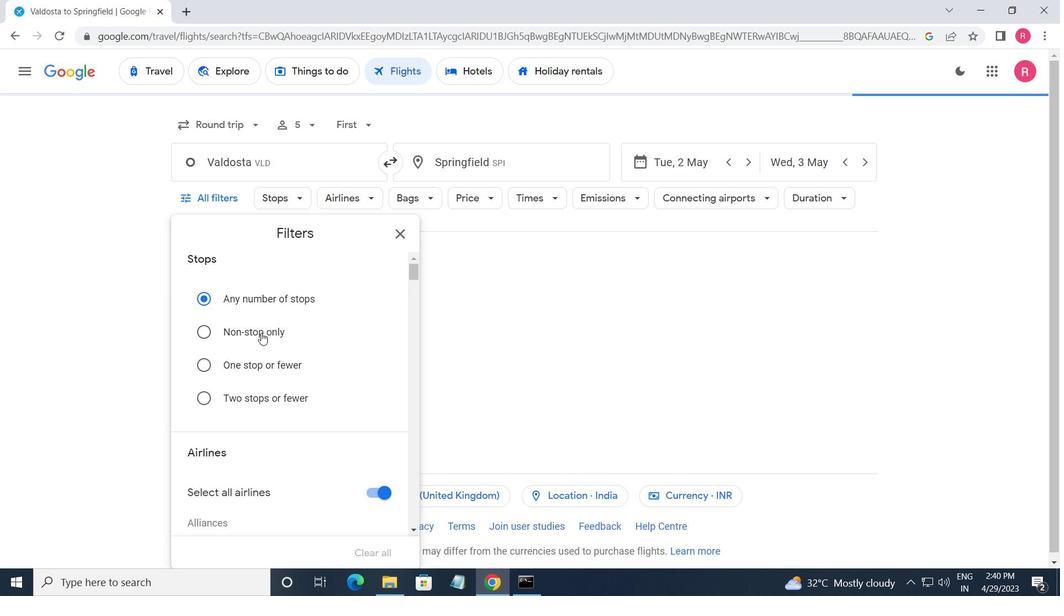 
Action: Mouse scrolled (261, 332) with delta (0, 0)
Screenshot: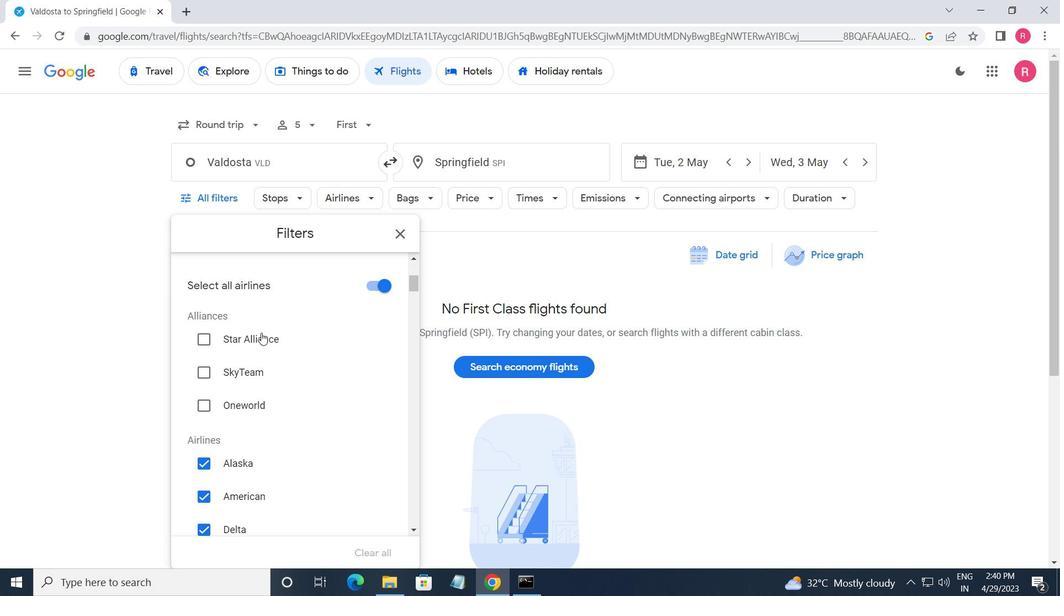 
Action: Mouse scrolled (261, 332) with delta (0, 0)
Screenshot: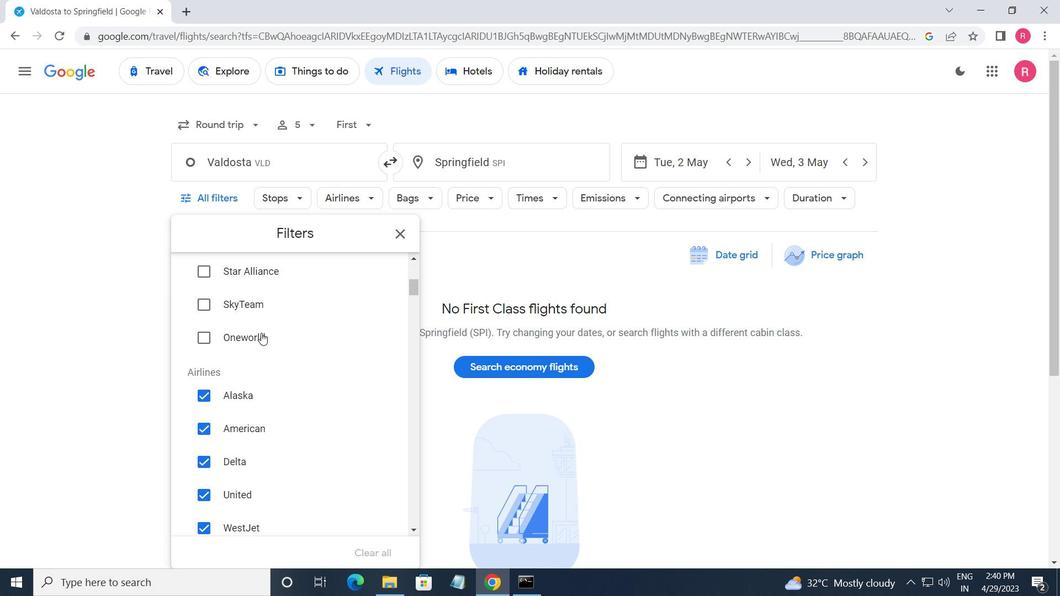 
Action: Mouse scrolled (261, 334) with delta (0, 0)
Screenshot: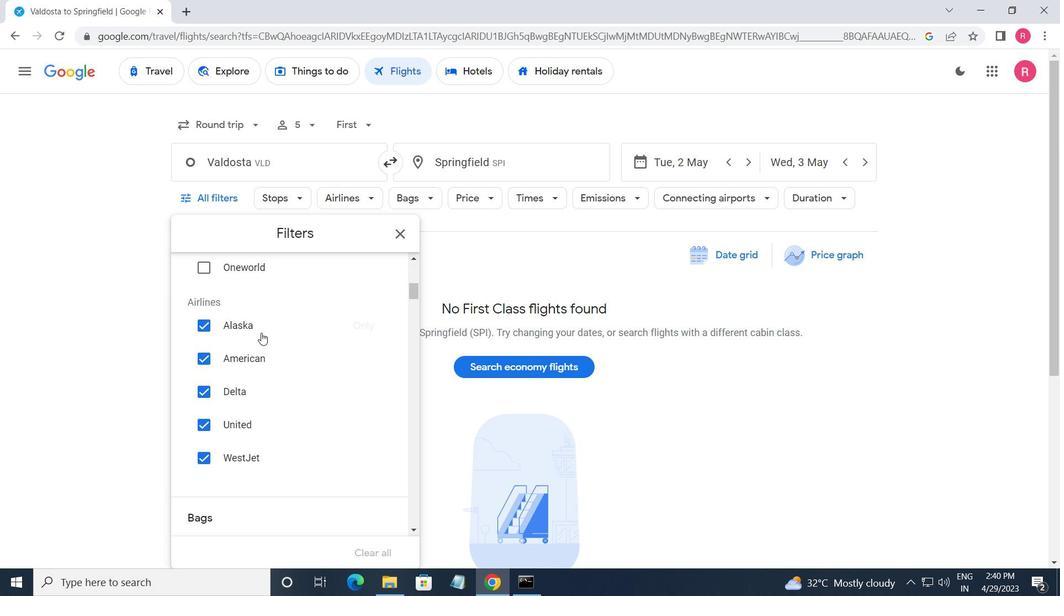
Action: Mouse scrolled (261, 334) with delta (0, 0)
Screenshot: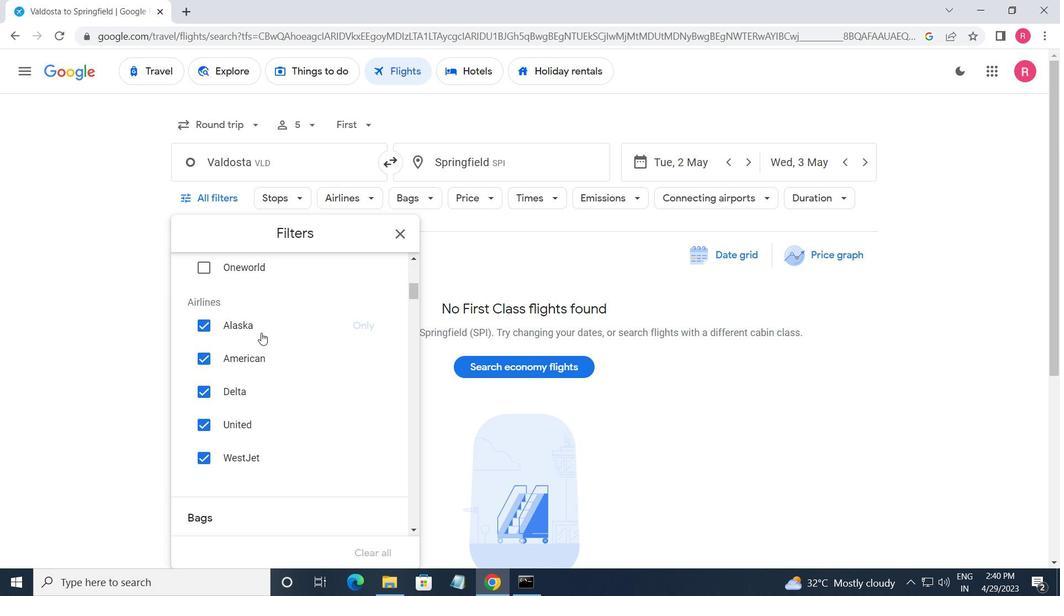 
Action: Mouse moved to (371, 292)
Screenshot: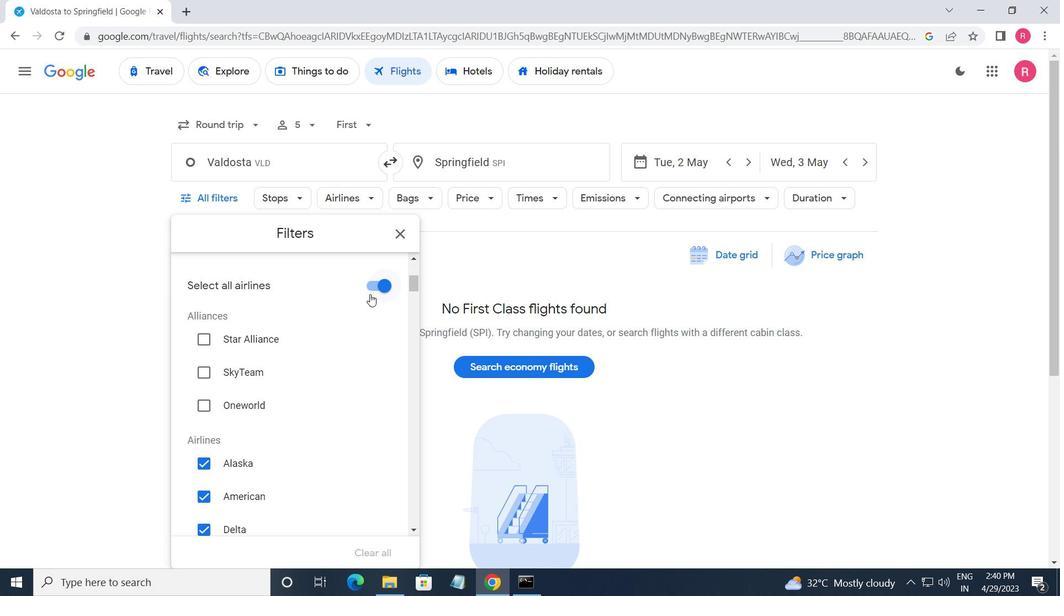 
Action: Mouse pressed left at (371, 292)
Screenshot: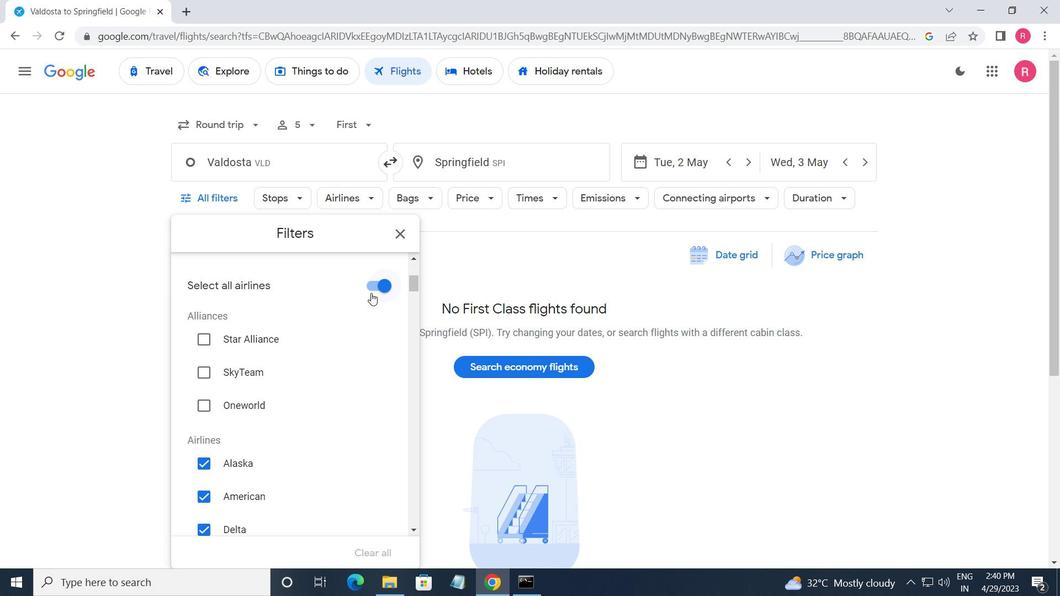
Action: Mouse moved to (372, 292)
Screenshot: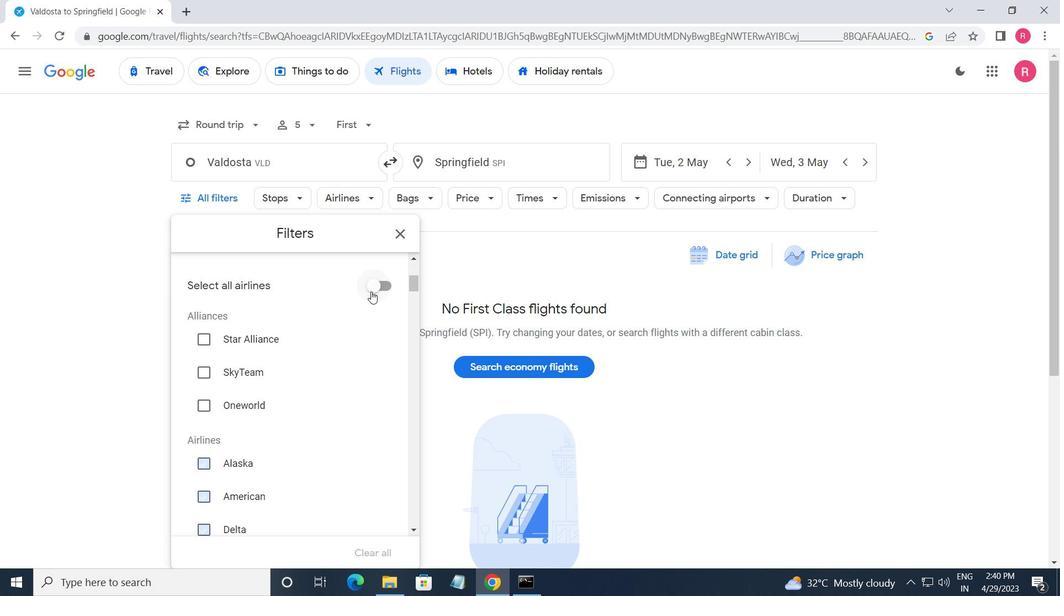 
Action: Mouse scrolled (372, 291) with delta (0, 0)
Screenshot: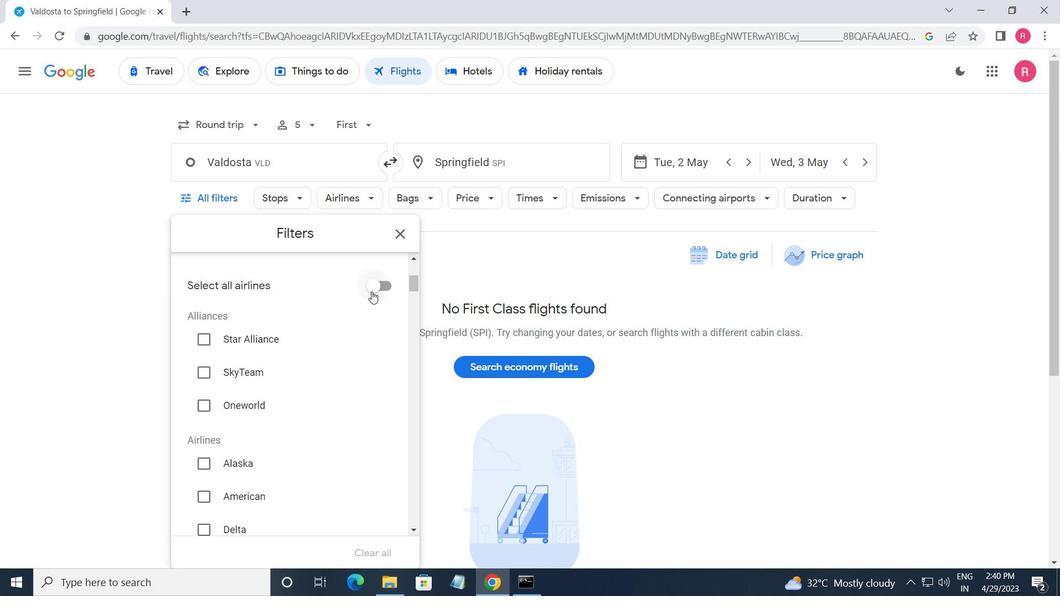 
Action: Mouse scrolled (372, 291) with delta (0, 0)
Screenshot: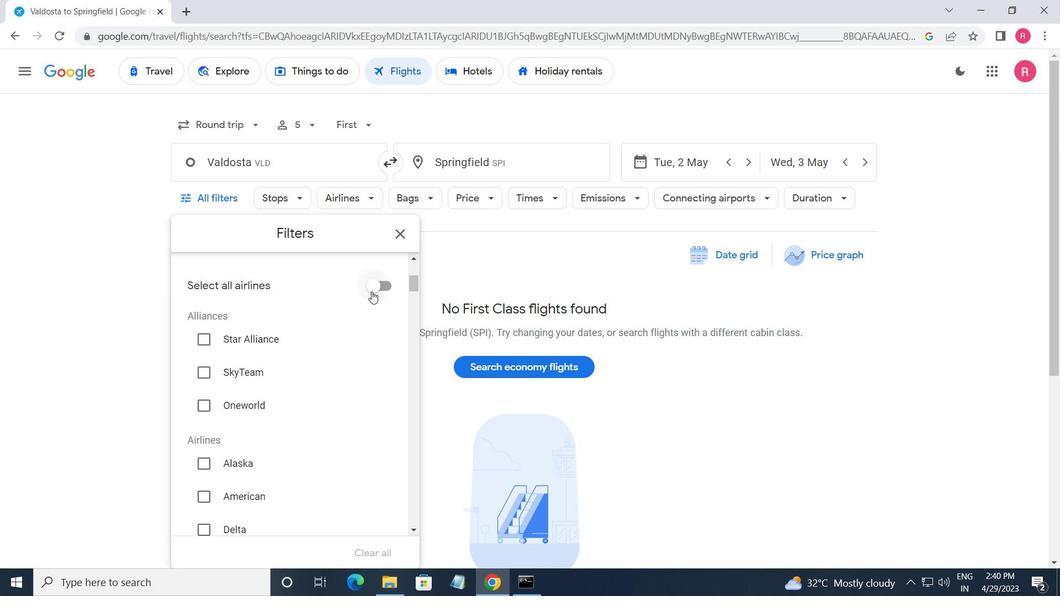 
Action: Mouse scrolled (372, 291) with delta (0, 0)
Screenshot: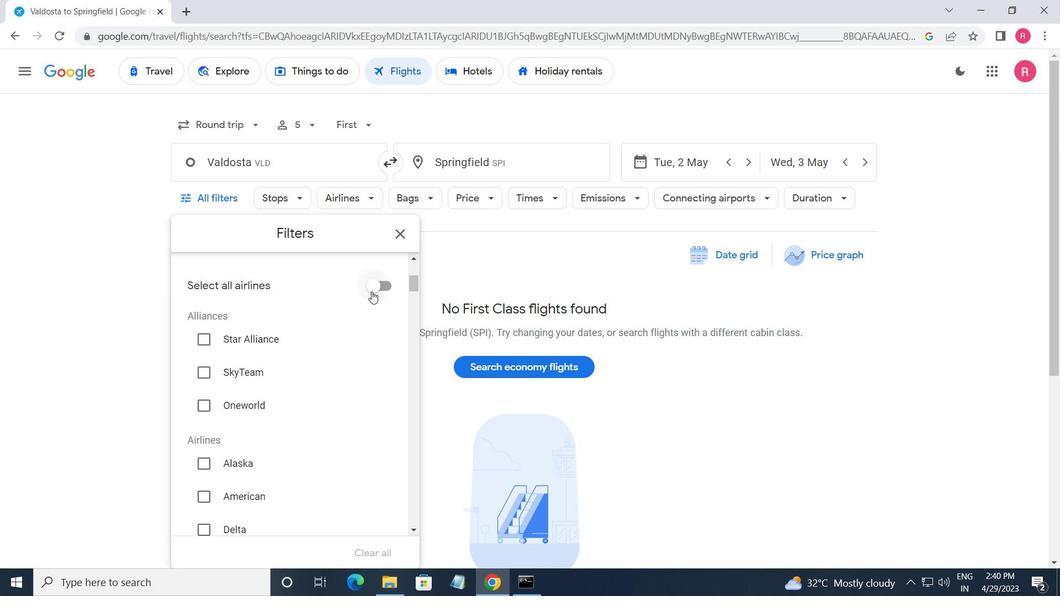
Action: Mouse scrolled (372, 291) with delta (0, 0)
Screenshot: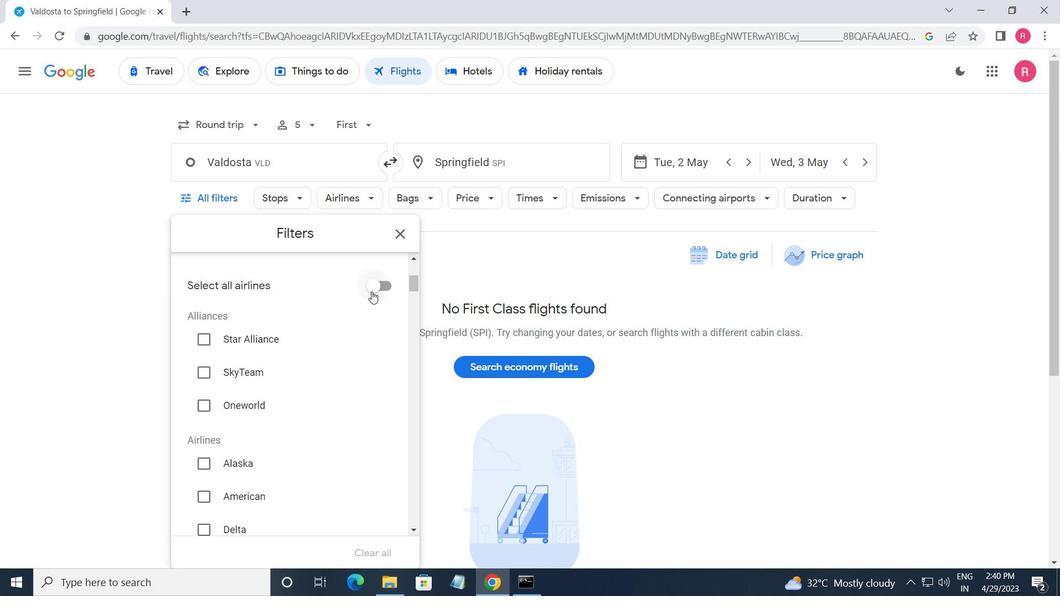 
Action: Mouse moved to (360, 315)
Screenshot: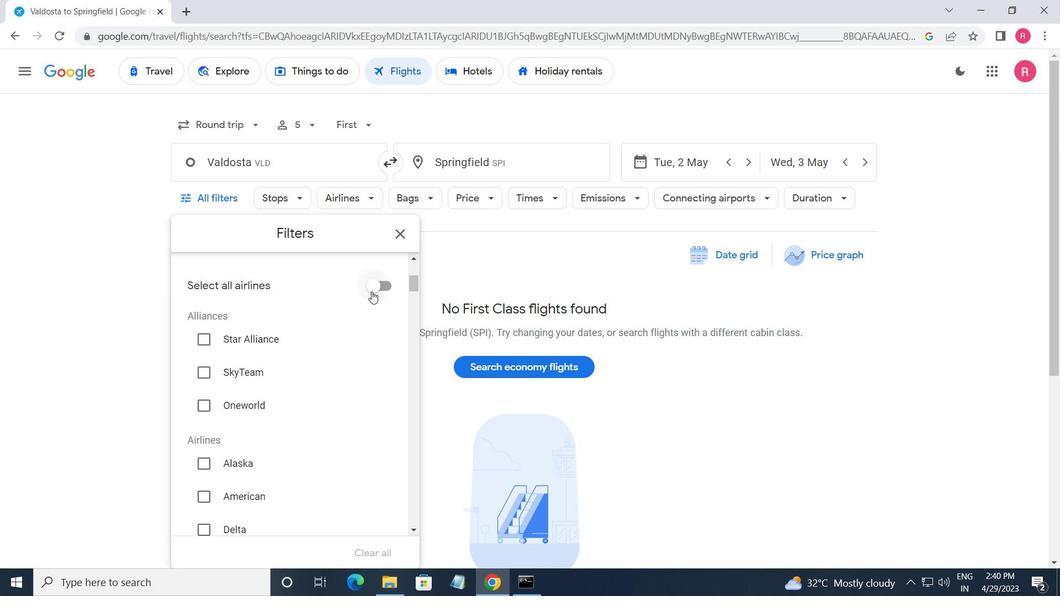 
Action: Mouse scrolled (360, 314) with delta (0, 0)
Screenshot: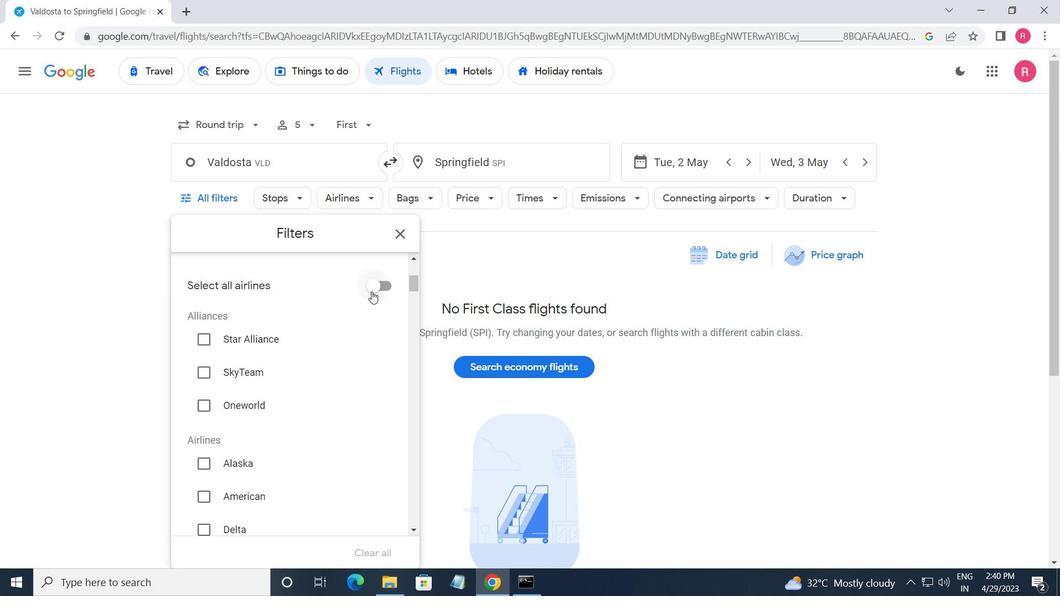
Action: Mouse moved to (354, 336)
Screenshot: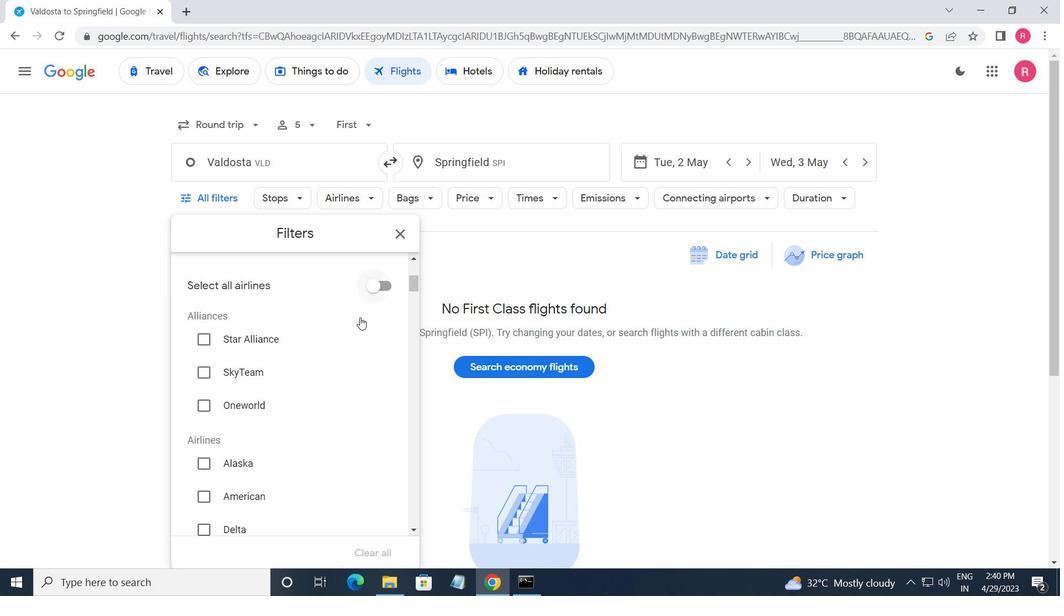 
Action: Mouse scrolled (354, 336) with delta (0, 0)
Screenshot: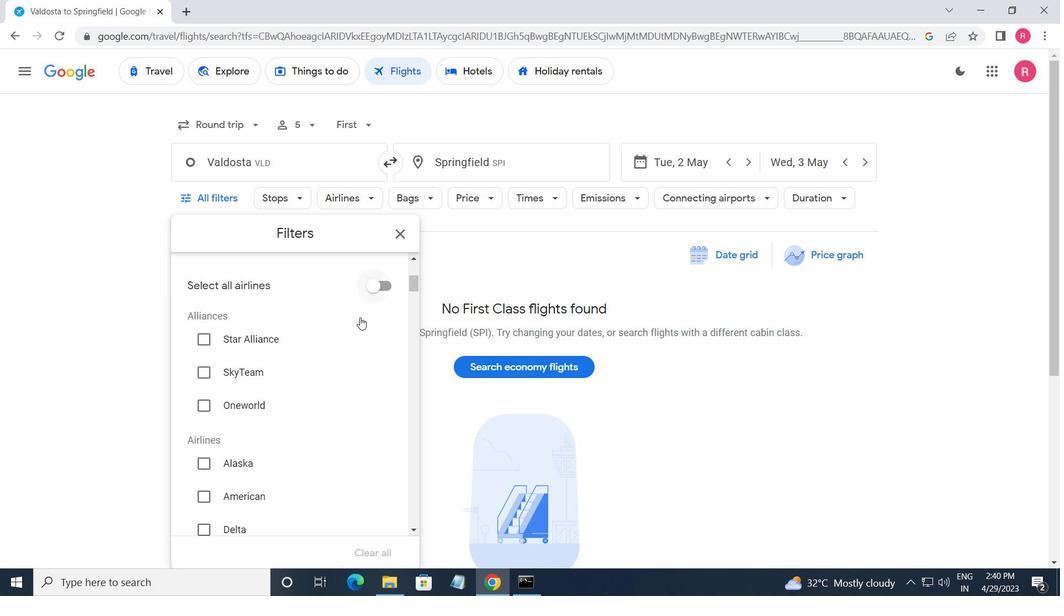 
Action: Mouse moved to (352, 340)
Screenshot: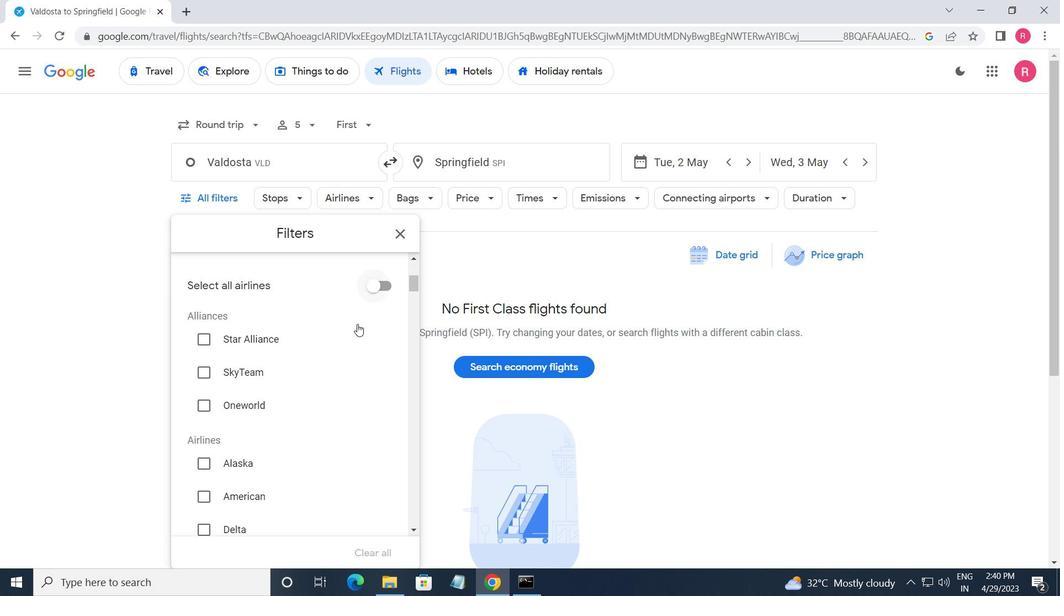 
Action: Mouse scrolled (352, 339) with delta (0, 0)
Screenshot: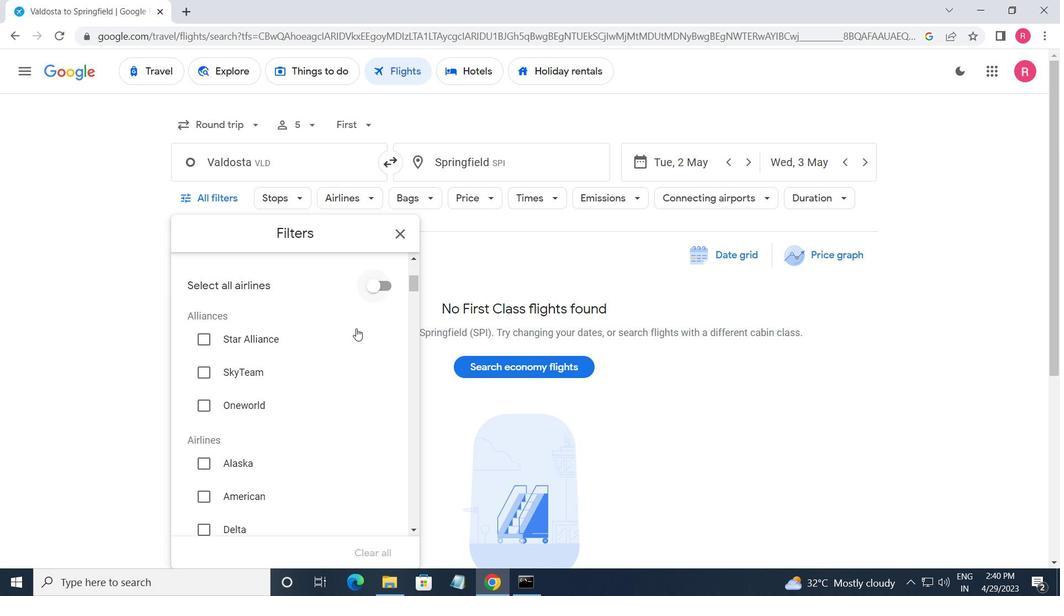 
Action: Mouse moved to (350, 344)
Screenshot: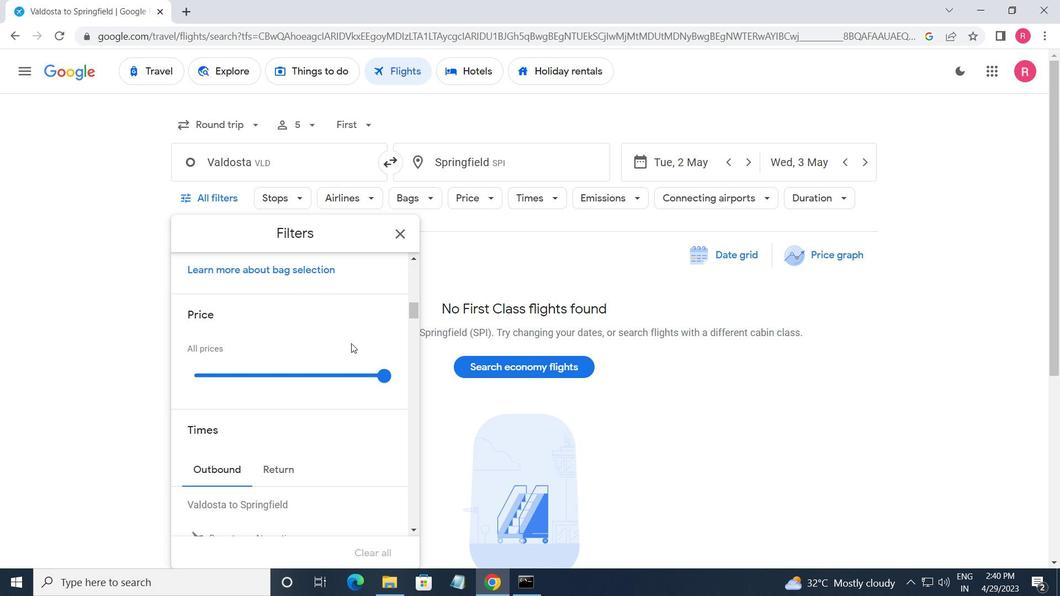 
Action: Mouse scrolled (350, 343) with delta (0, 0)
Screenshot: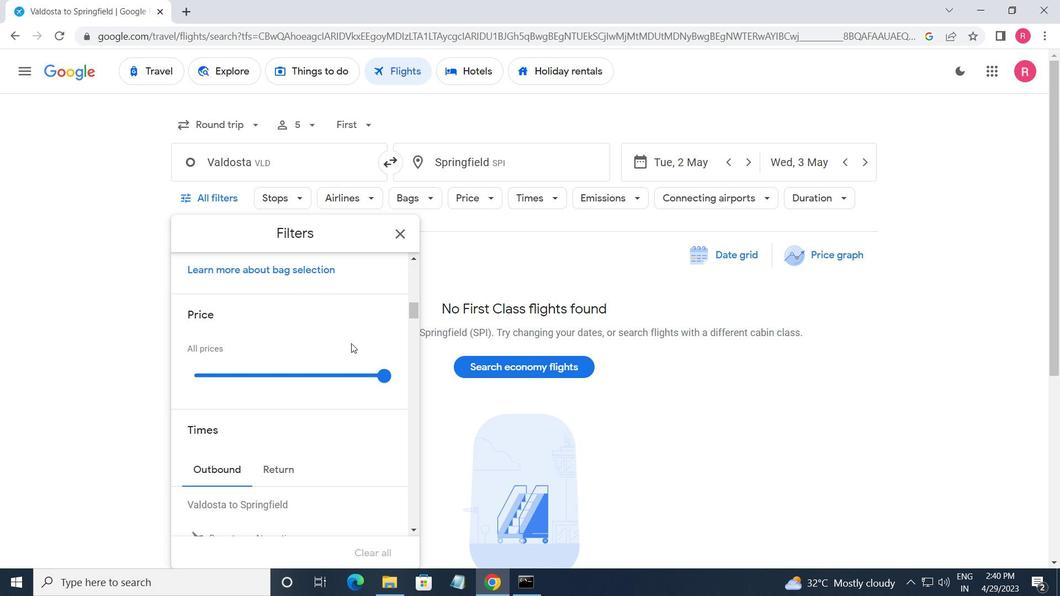 
Action: Mouse moved to (350, 345)
Screenshot: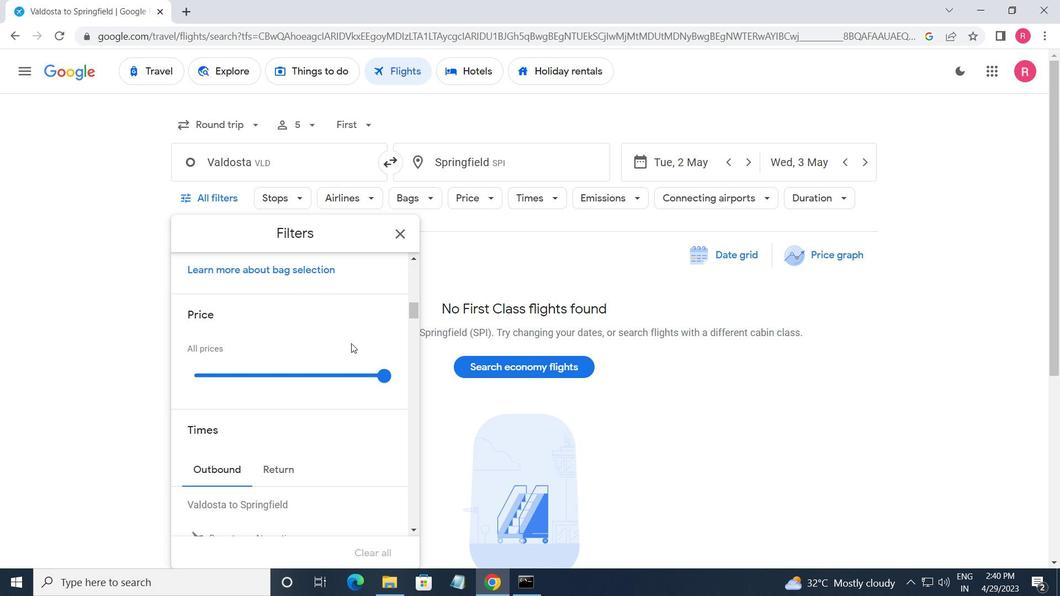 
Action: Mouse scrolled (350, 345) with delta (0, 0)
Screenshot: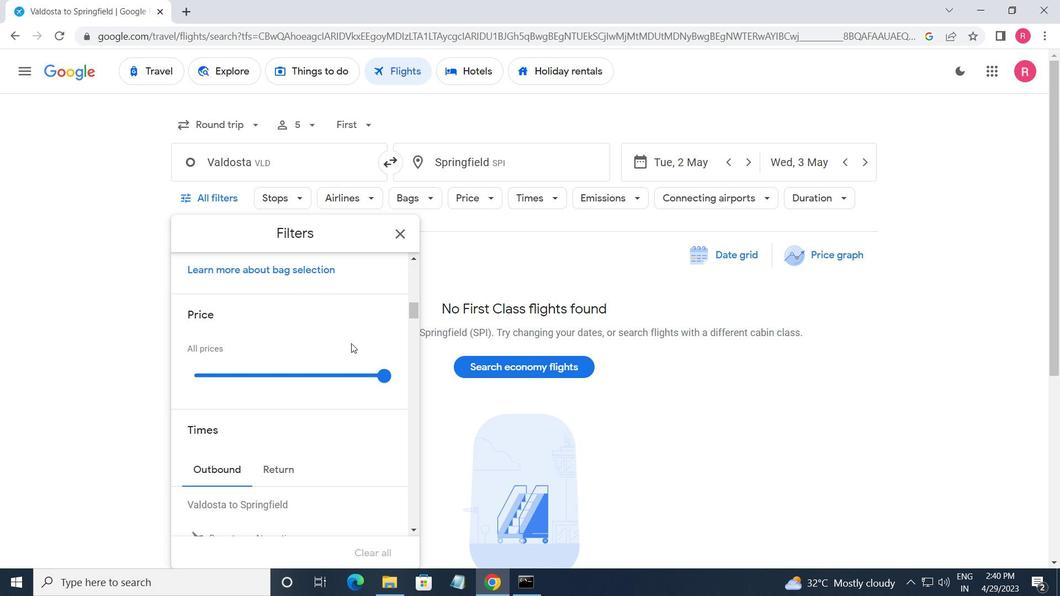 
Action: Mouse moved to (350, 346)
Screenshot: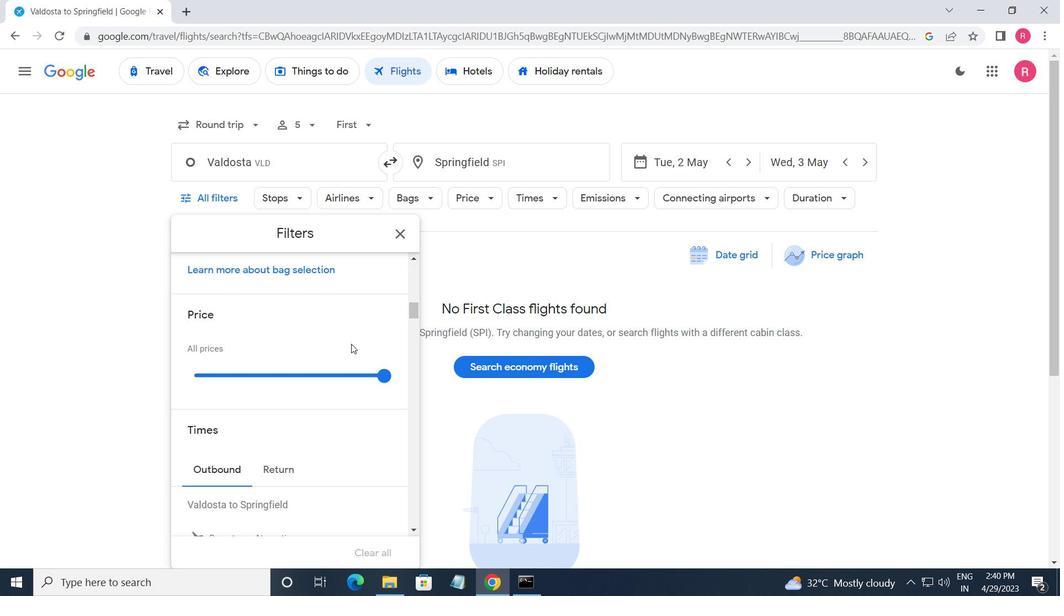 
Action: Mouse scrolled (350, 346) with delta (0, 0)
Screenshot: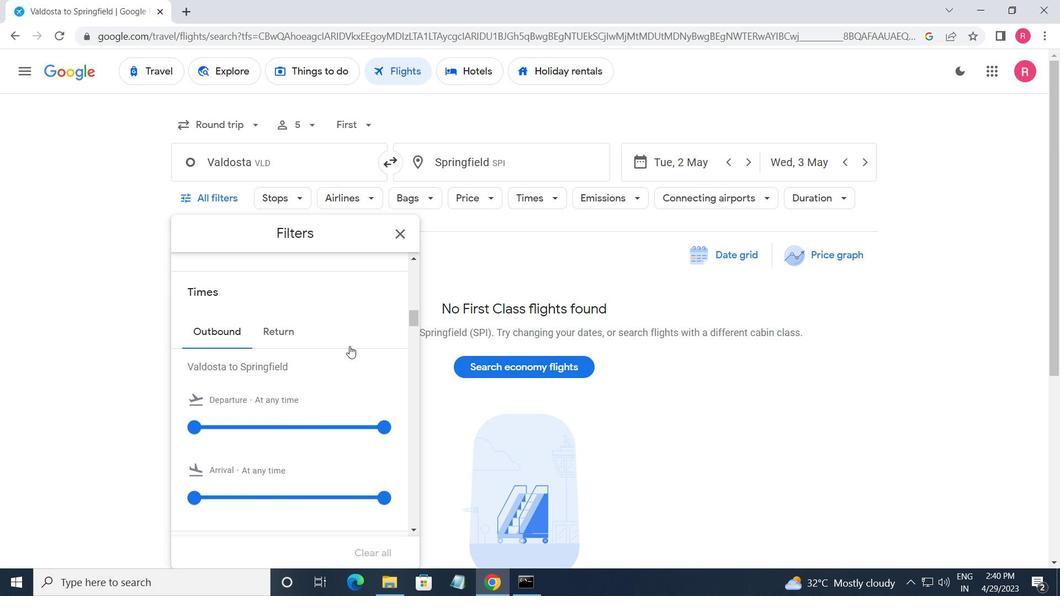 
Action: Mouse scrolled (350, 346) with delta (0, 0)
Screenshot: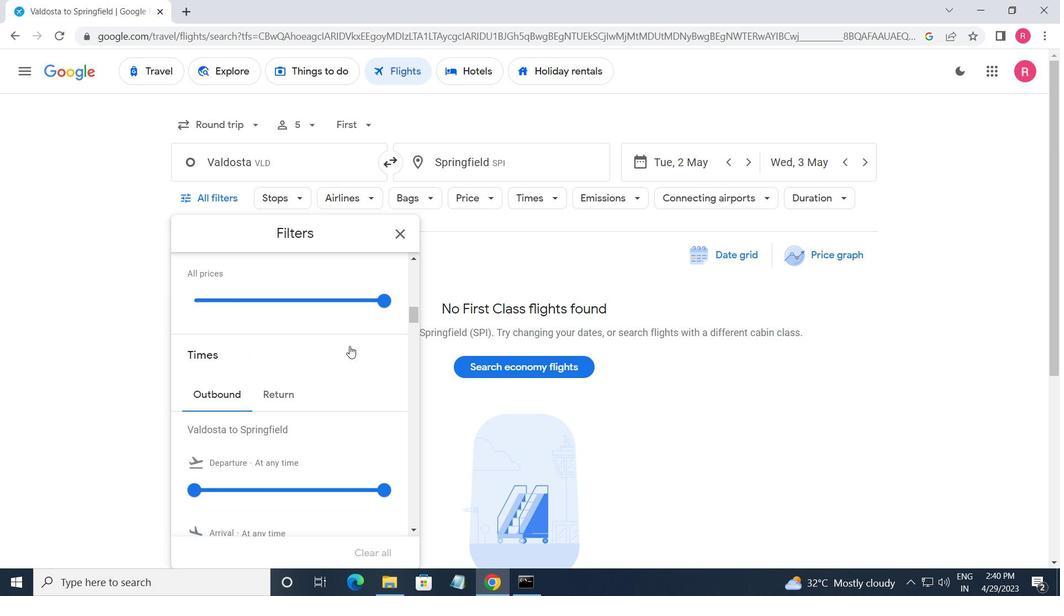 
Action: Mouse scrolled (350, 346) with delta (0, 0)
Screenshot: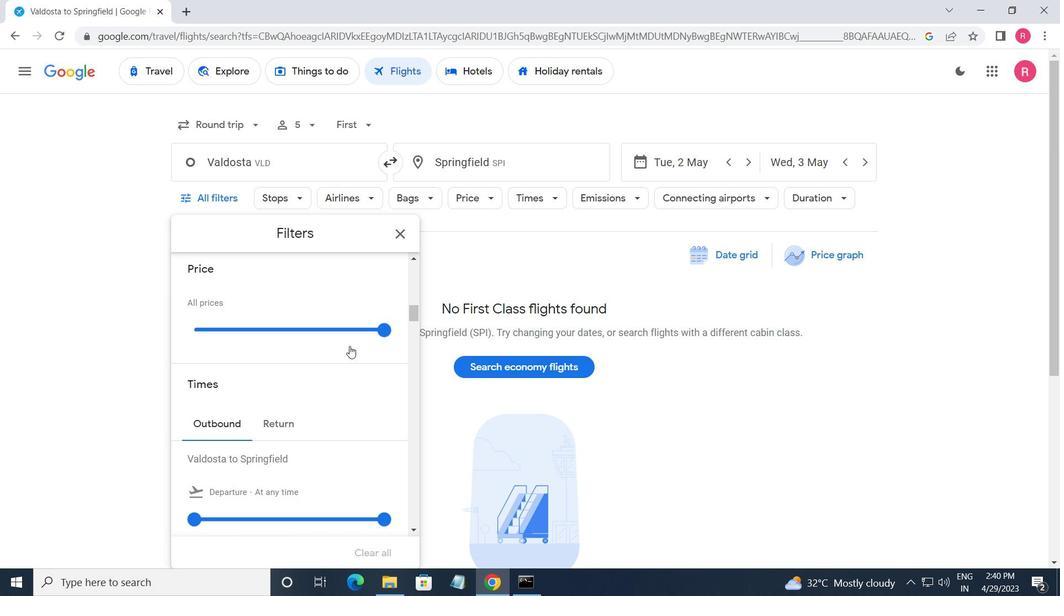 
Action: Mouse moved to (373, 281)
Screenshot: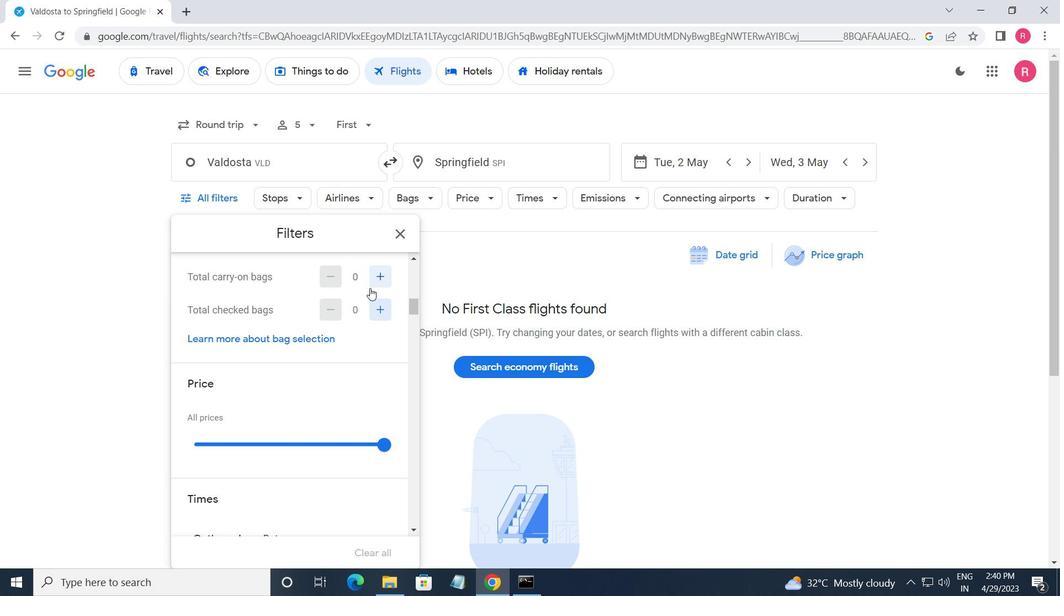 
Action: Mouse pressed left at (373, 281)
Screenshot: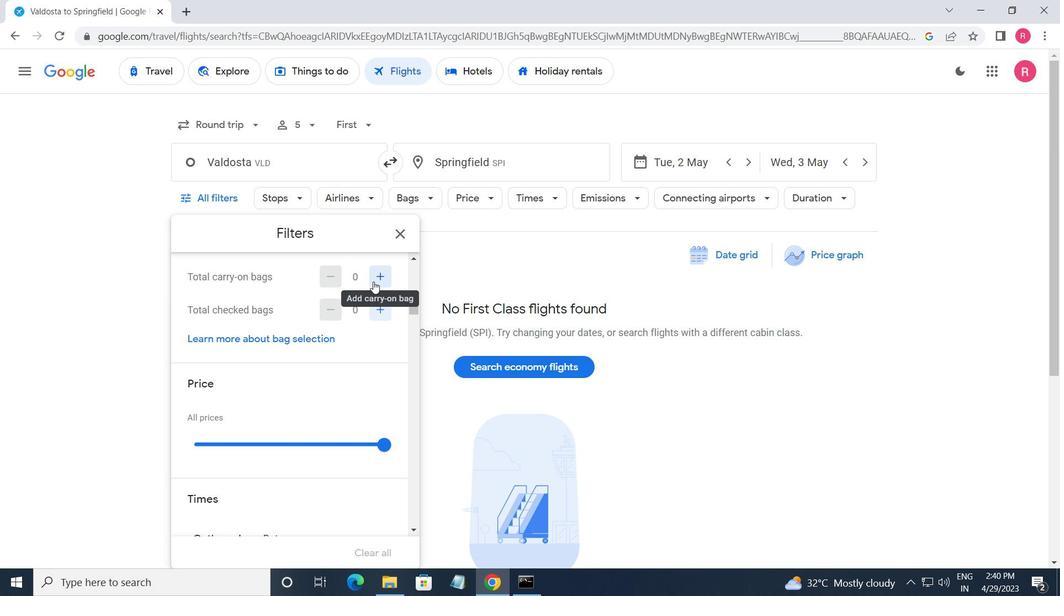 
Action: Mouse moved to (376, 308)
Screenshot: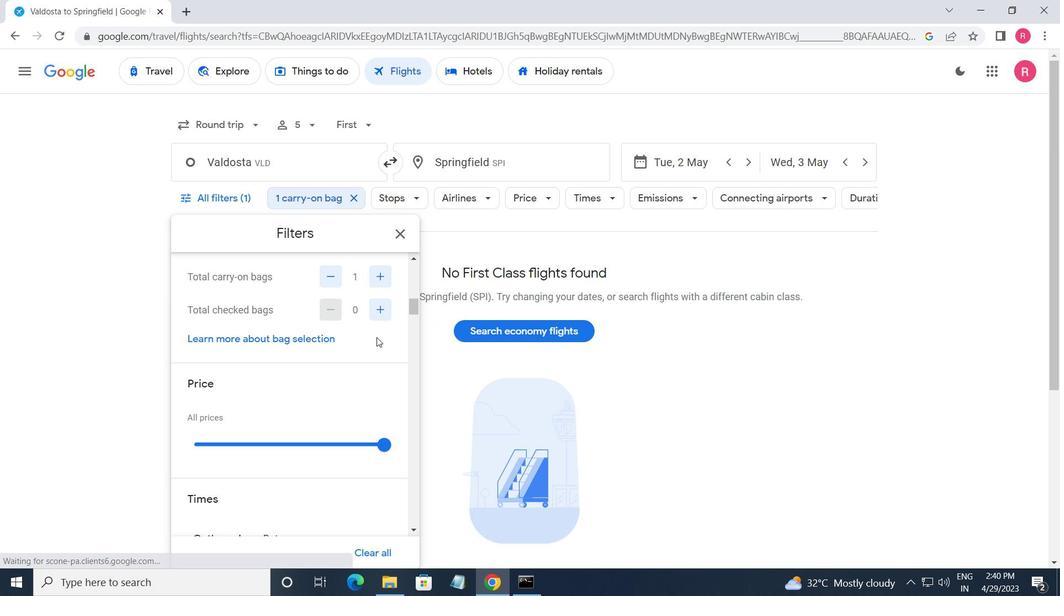 
Action: Mouse pressed left at (376, 308)
Screenshot: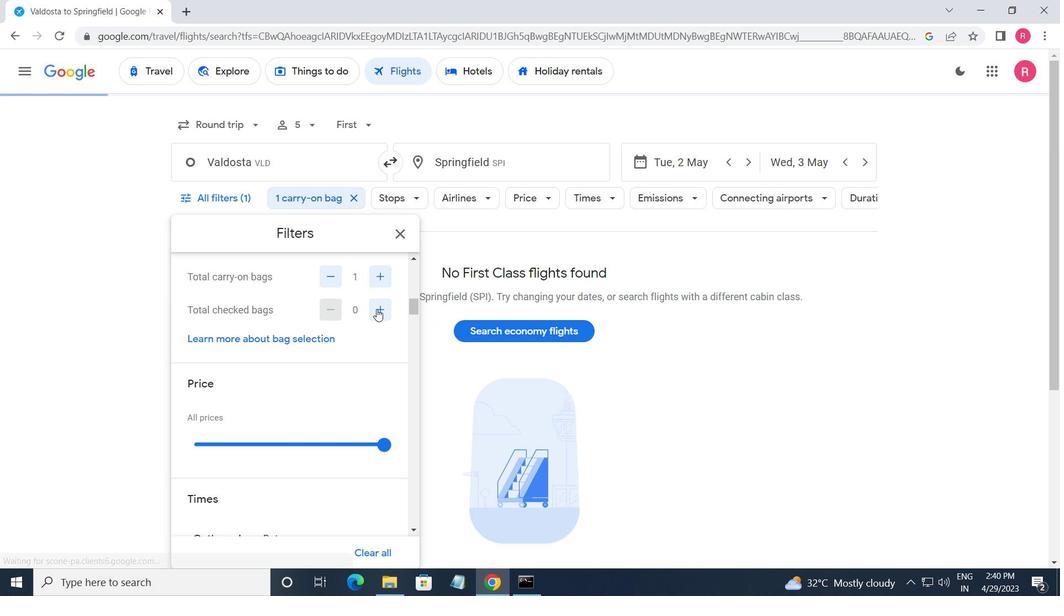 
Action: Mouse pressed left at (376, 308)
Screenshot: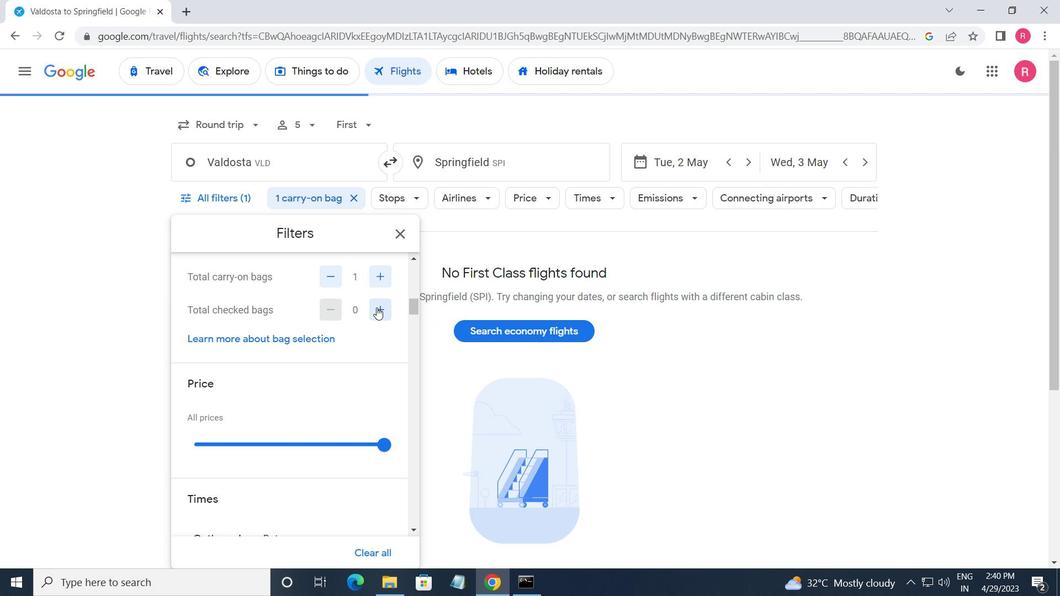 
Action: Mouse pressed left at (376, 308)
Screenshot: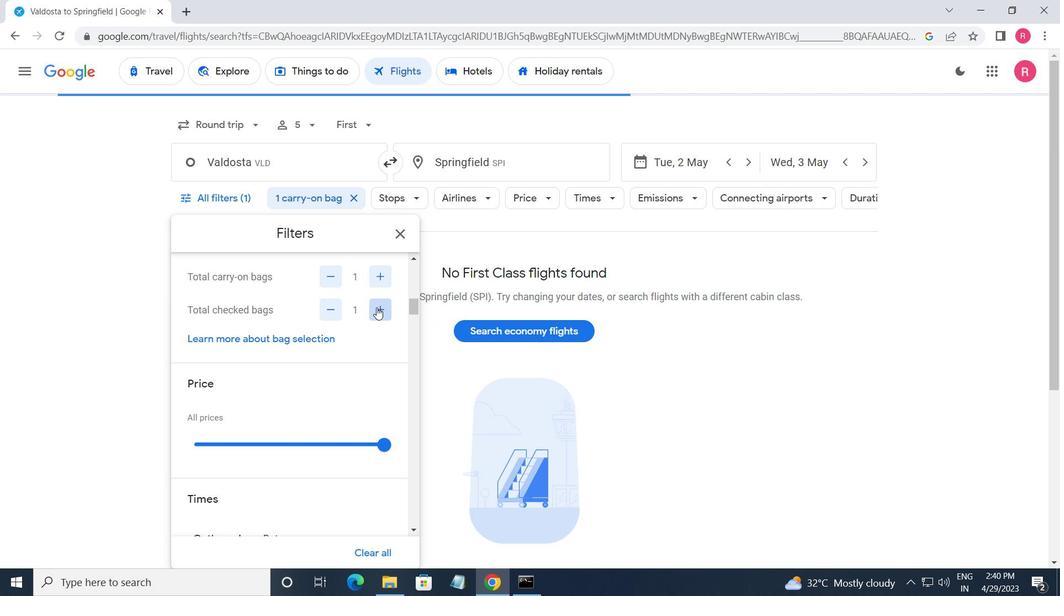 
Action: Mouse pressed left at (376, 308)
Screenshot: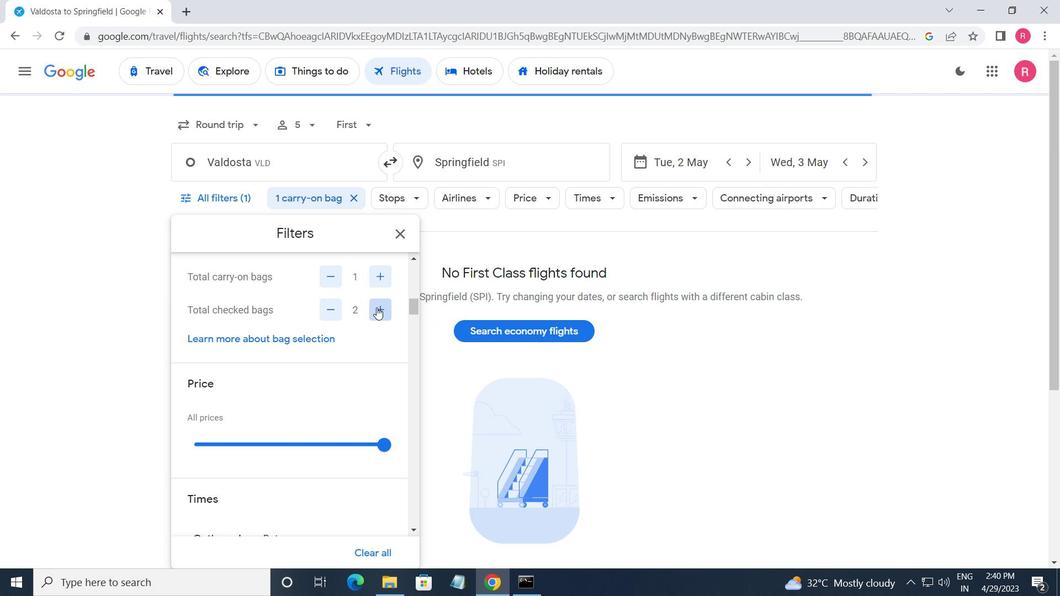 
Action: Mouse pressed left at (376, 308)
Screenshot: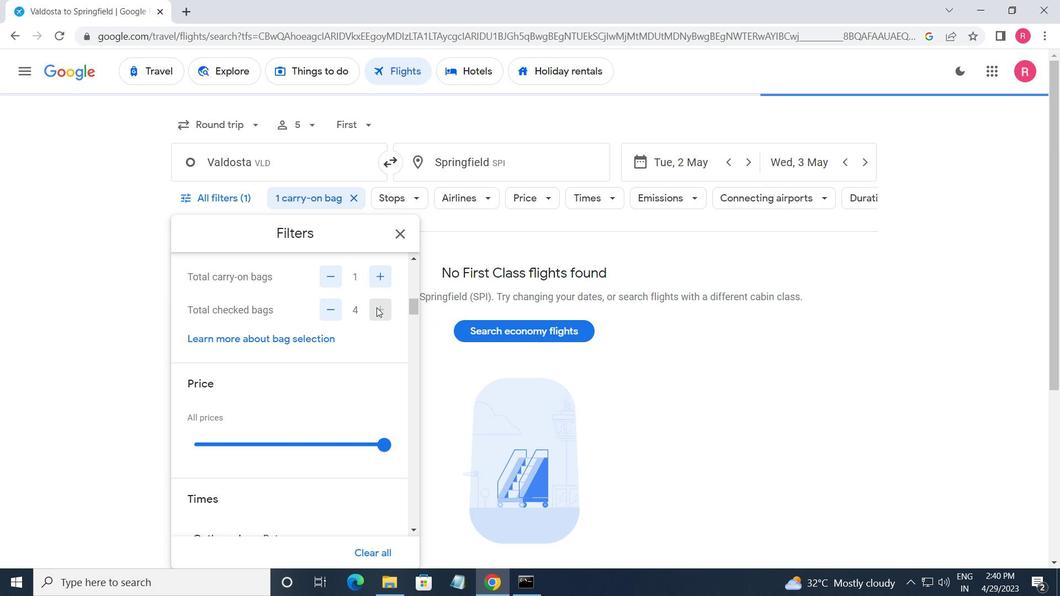 
Action: Mouse scrolled (376, 307) with delta (0, 0)
Screenshot: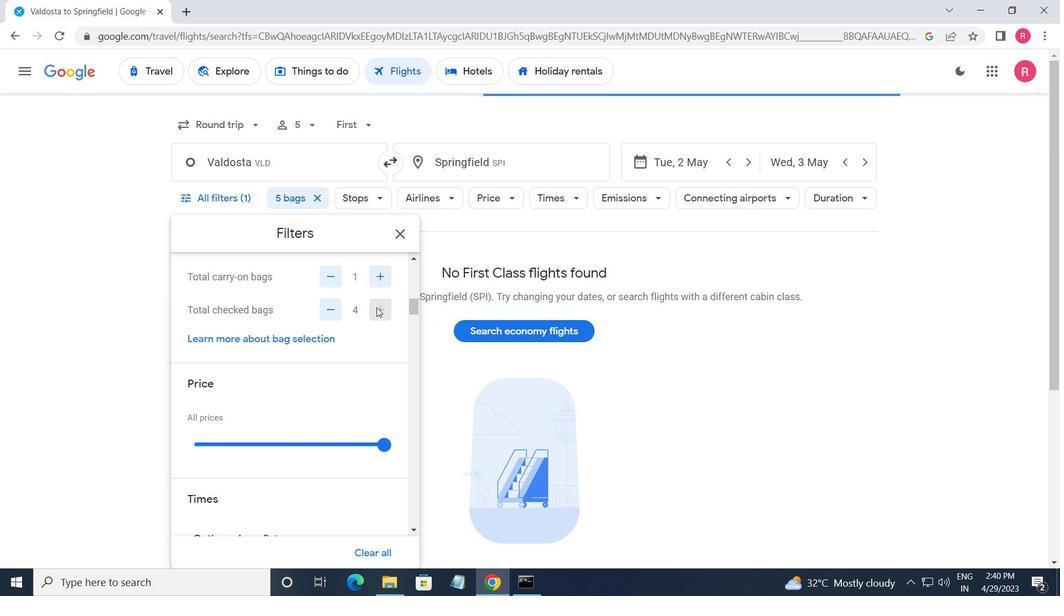 
Action: Mouse moved to (383, 374)
Screenshot: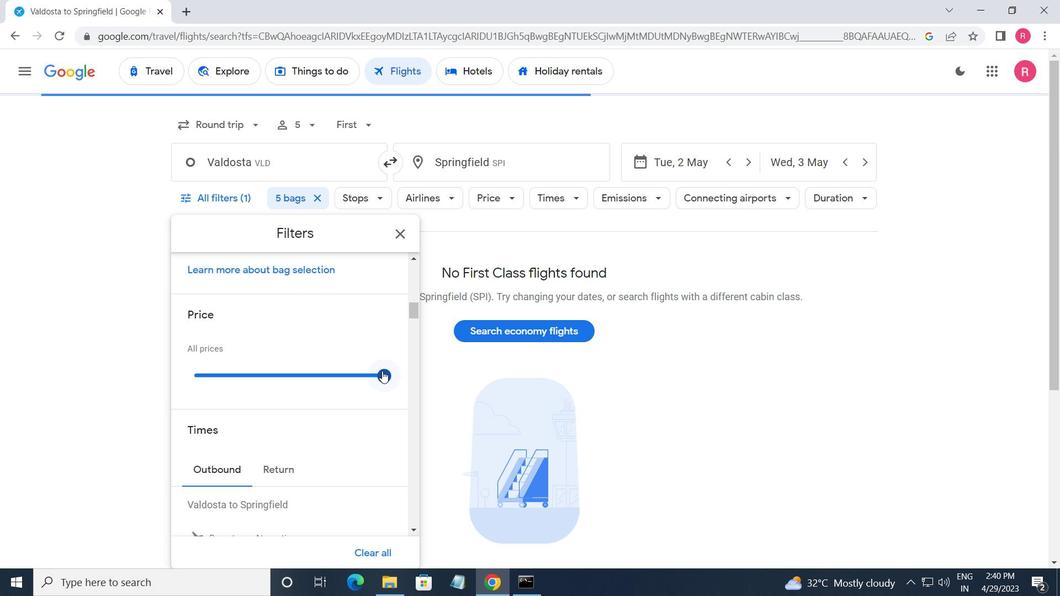 
Action: Mouse pressed left at (383, 374)
Screenshot: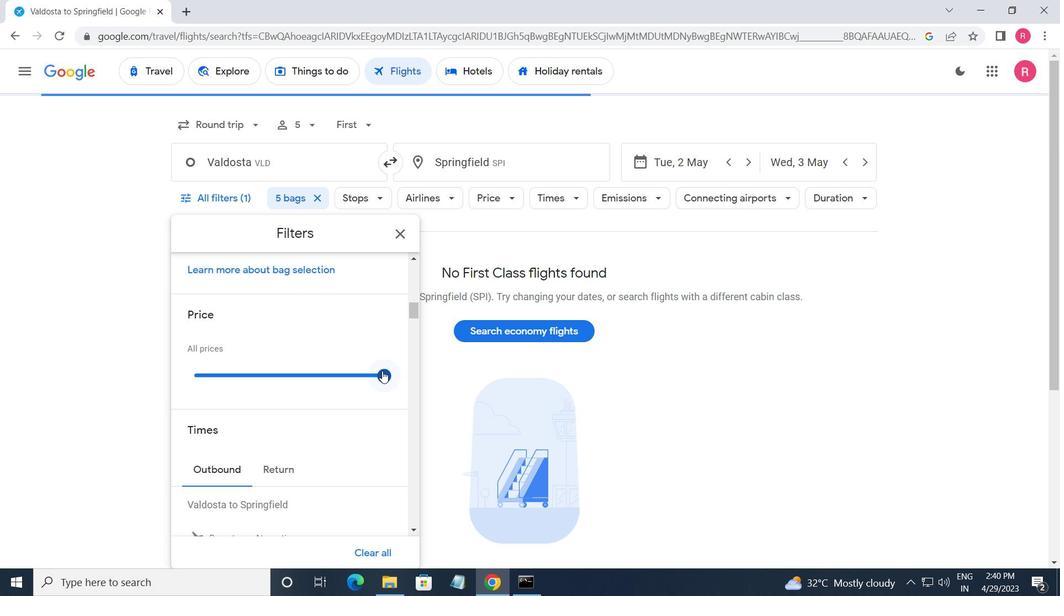 
Action: Mouse moved to (324, 377)
Screenshot: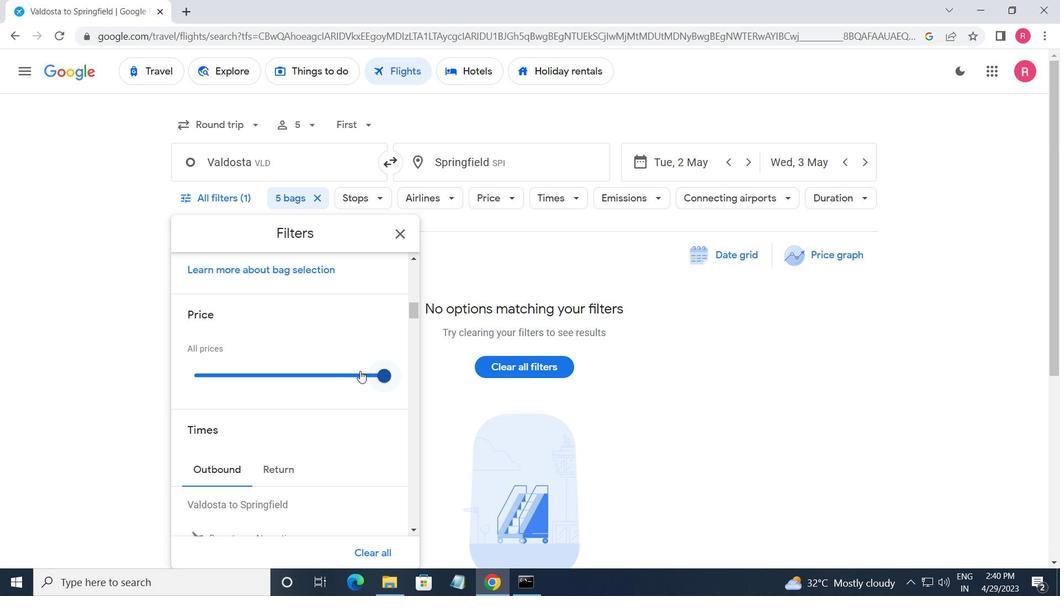 
Action: Mouse scrolled (324, 376) with delta (0, 0)
Screenshot: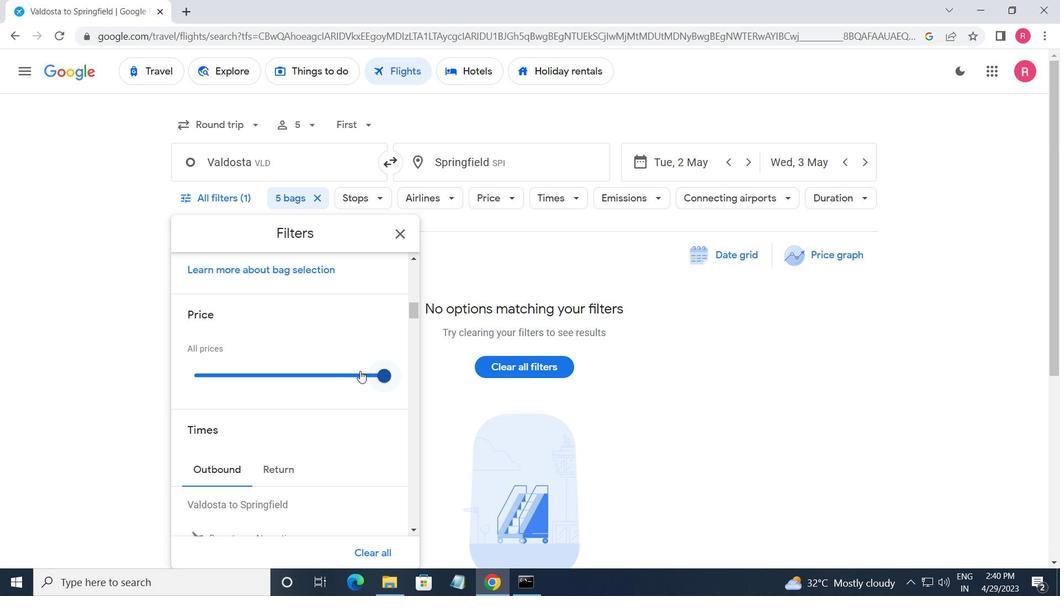 
Action: Mouse moved to (306, 389)
Screenshot: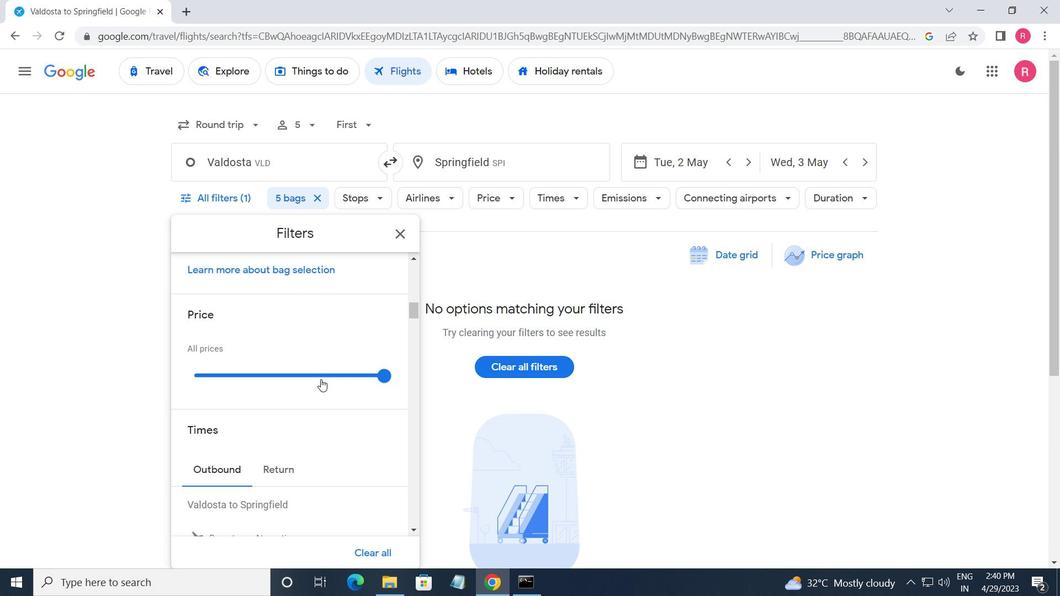 
Action: Mouse scrolled (306, 388) with delta (0, 0)
Screenshot: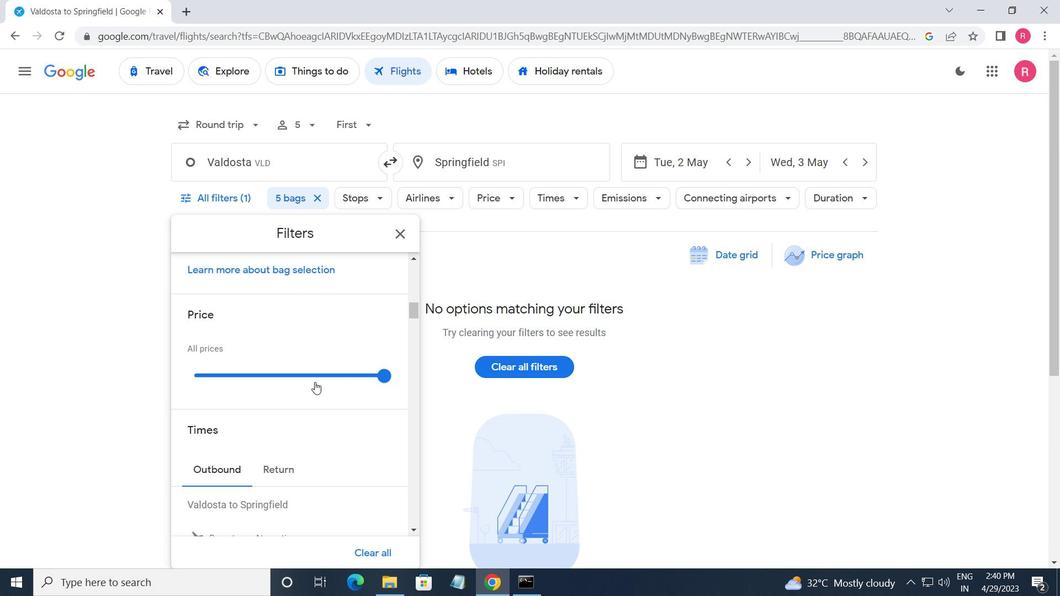 
Action: Mouse moved to (191, 424)
Screenshot: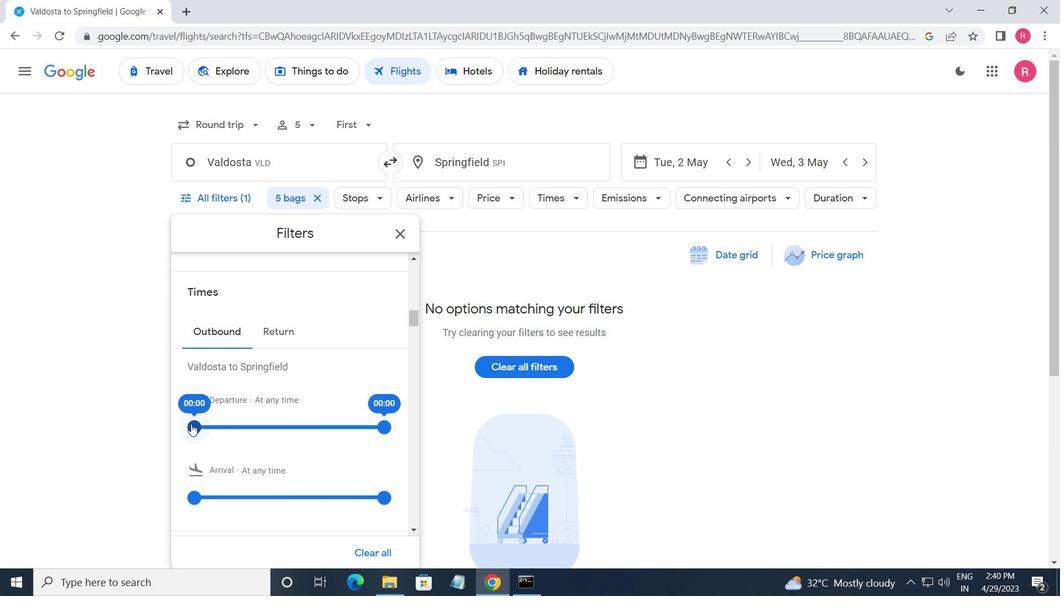 
Action: Mouse pressed left at (191, 424)
Screenshot: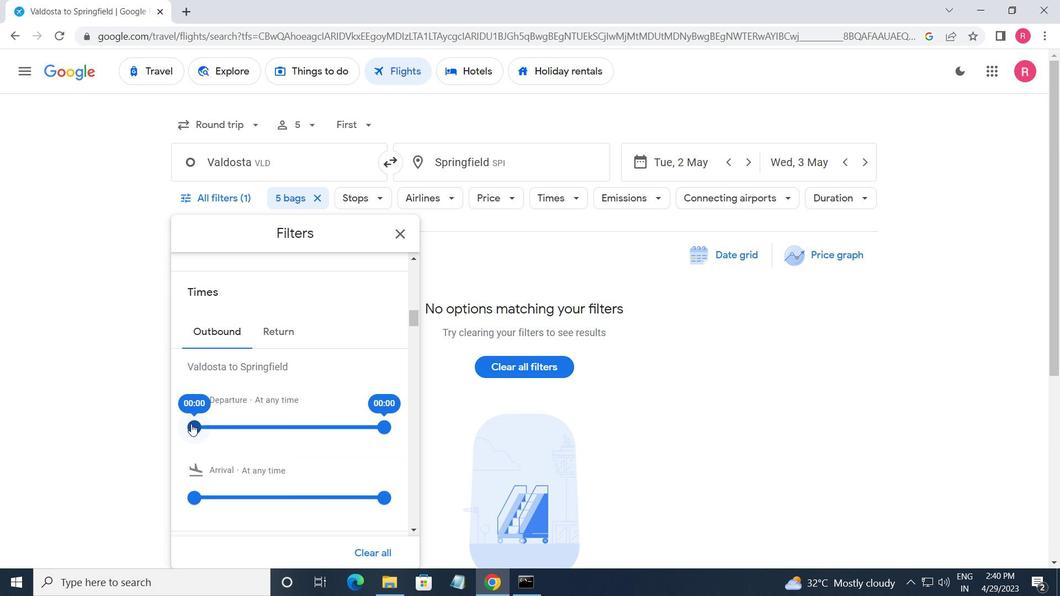 
Action: Mouse moved to (379, 429)
Screenshot: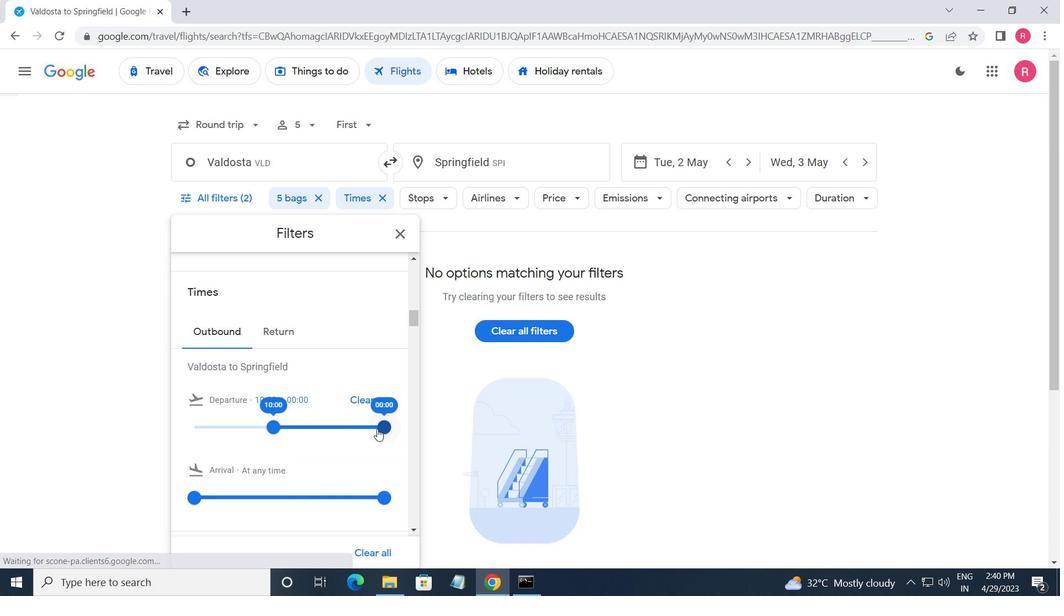 
Action: Mouse pressed left at (379, 429)
Screenshot: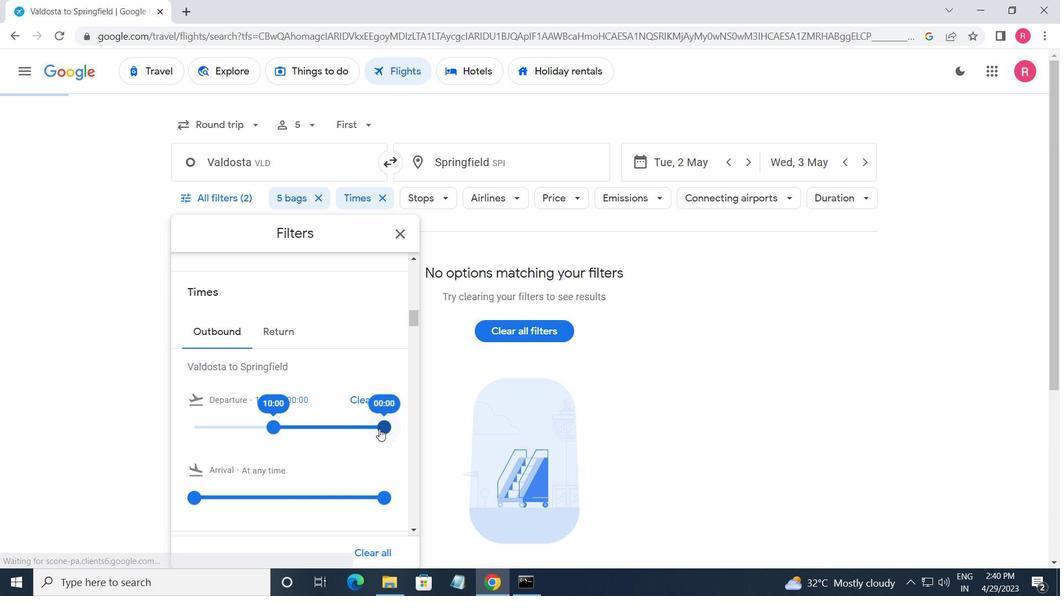 
Action: Mouse moved to (281, 335)
Screenshot: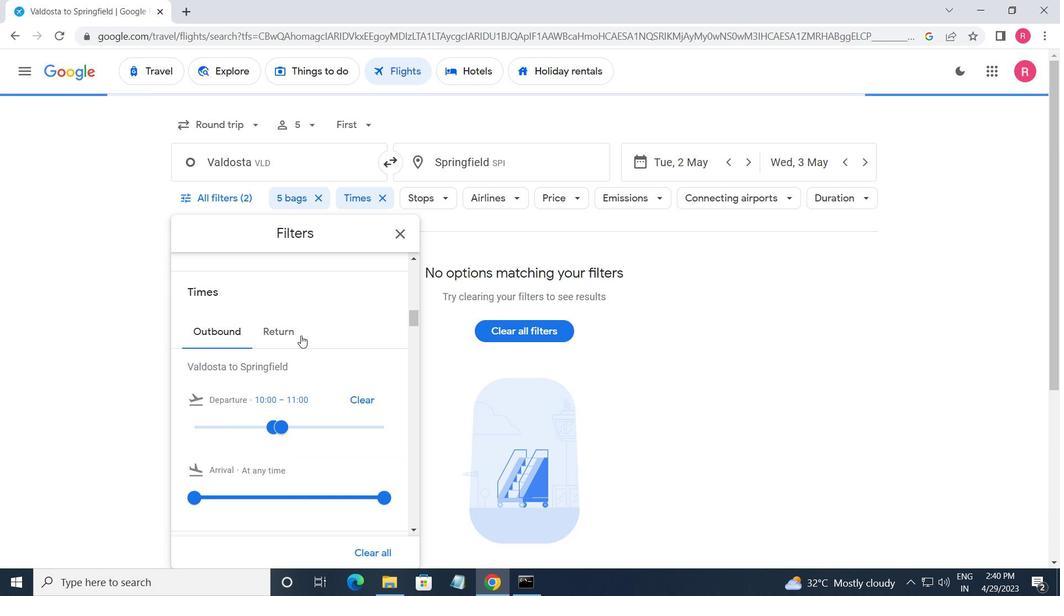 
Action: Mouse pressed left at (281, 335)
Screenshot: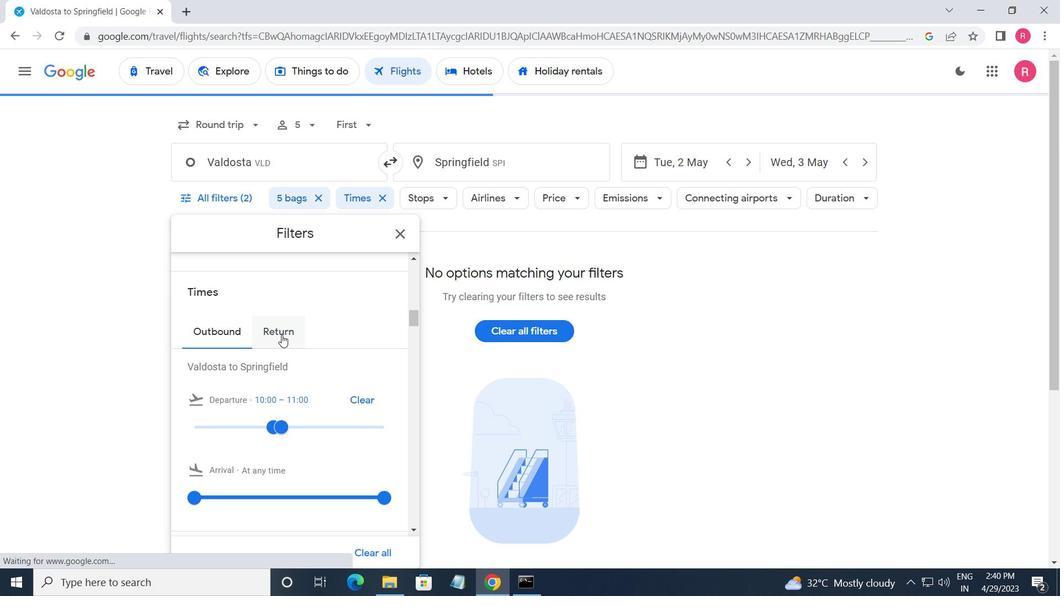 
Action: Mouse moved to (191, 426)
Screenshot: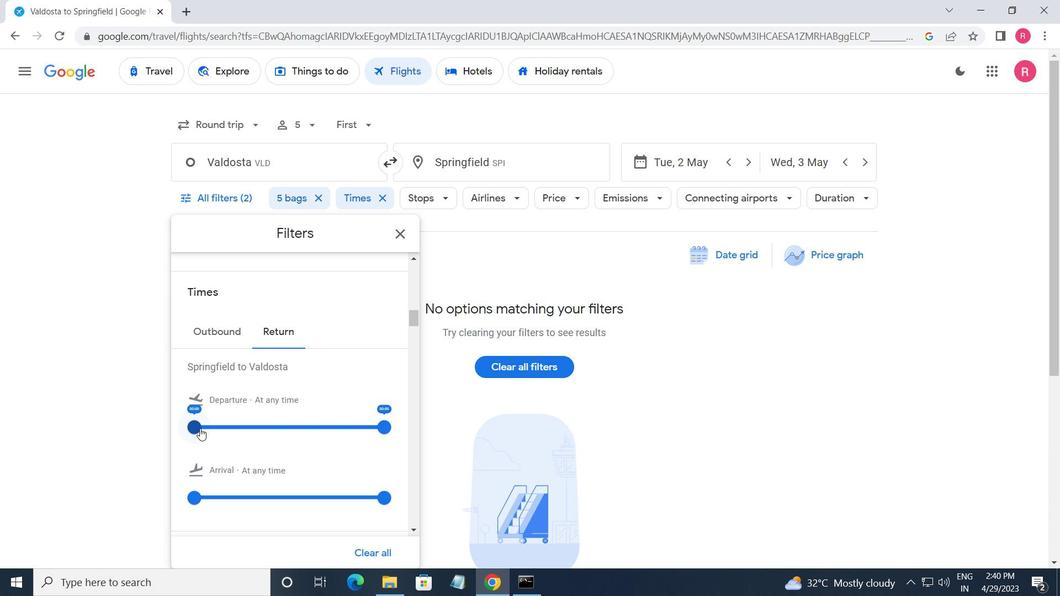 
Action: Mouse pressed left at (191, 426)
Screenshot: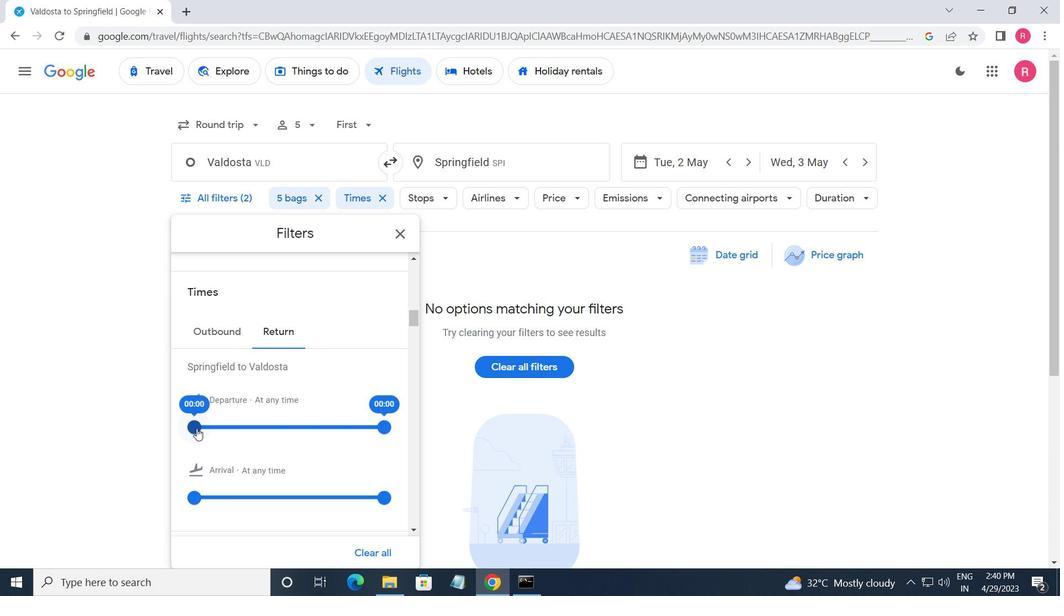 
Action: Mouse moved to (380, 425)
Screenshot: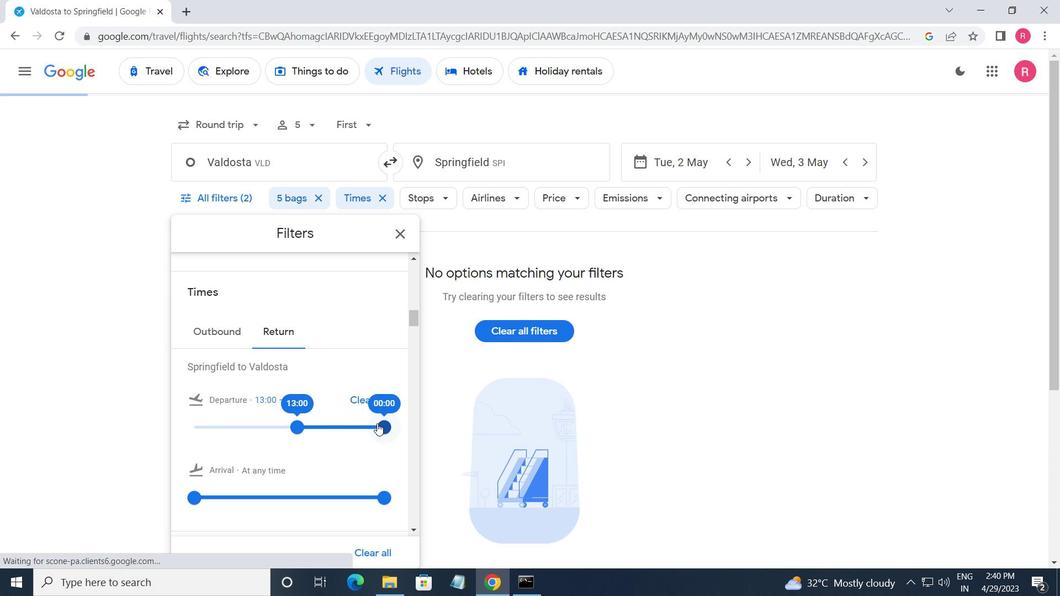 
Action: Mouse pressed left at (380, 425)
Screenshot: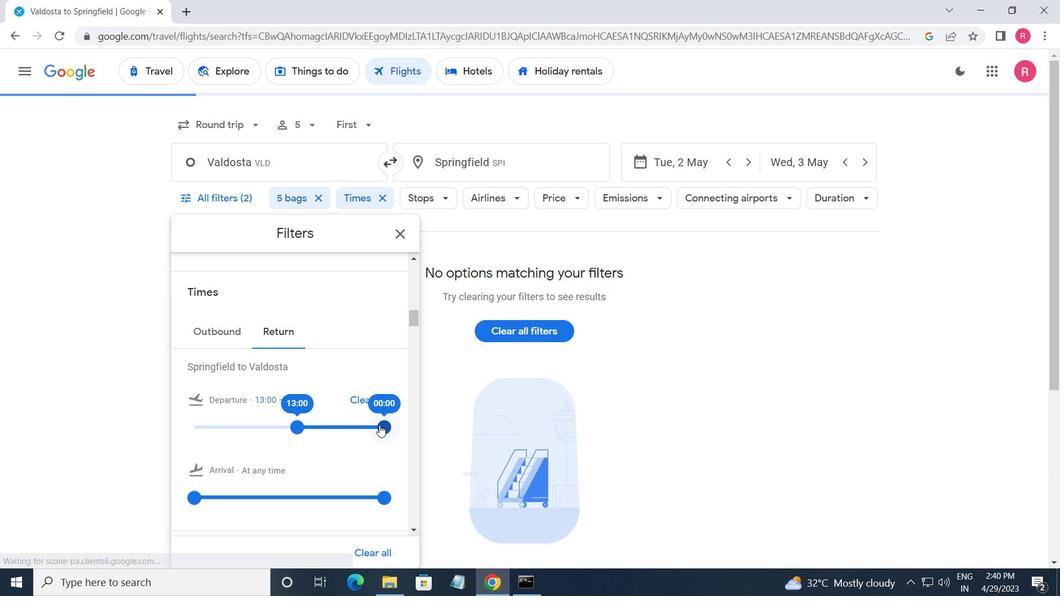 
Action: Mouse moved to (397, 239)
Screenshot: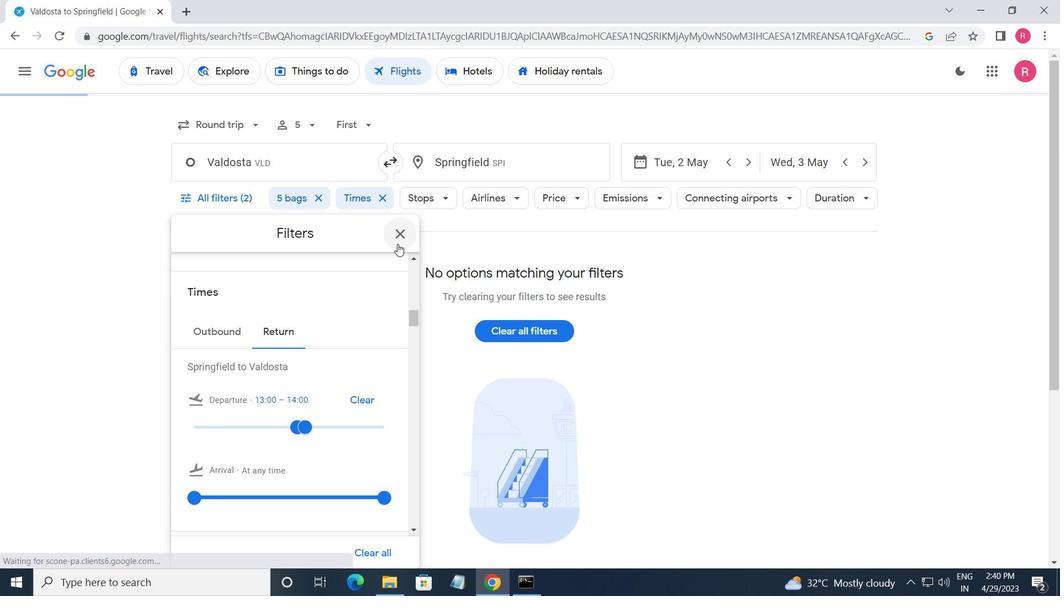 
Action: Mouse pressed left at (397, 239)
Screenshot: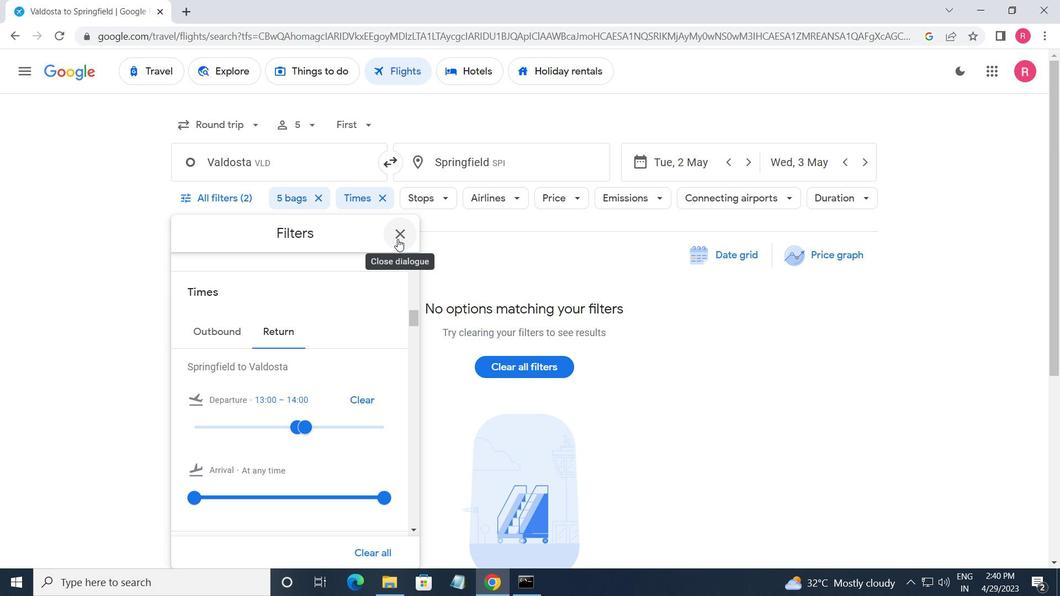 
